 Task: Add prateek.ku2001@gmail.com as Team Member of Scrum Project Project0000000042 in Jira. Assign mailaustralia7@gmail.com as Project Lead of Scrum Project Project0000000041 in Jira. Assign vinnyoffice2@gmail.com as Project Lead of Scrum Project Project0000000042 in Jira. Create Issue Issue0000000201 in Backlog  in Scrum Project Project0000000041 in Jira. Create Issue Issue0000000202 in Backlog  in Scrum Project Project0000000041 in Jira
Action: Mouse moved to (242, 101)
Screenshot: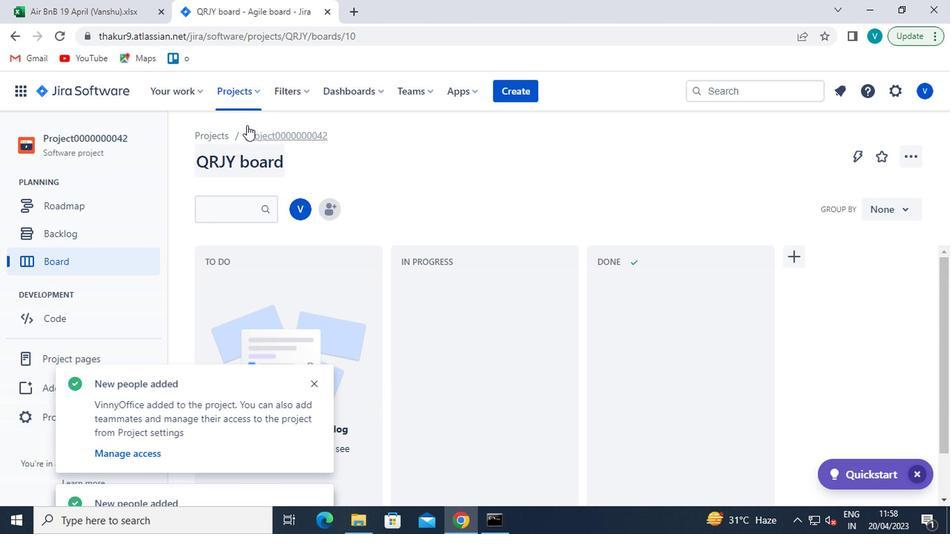 
Action: Mouse pressed left at (242, 101)
Screenshot: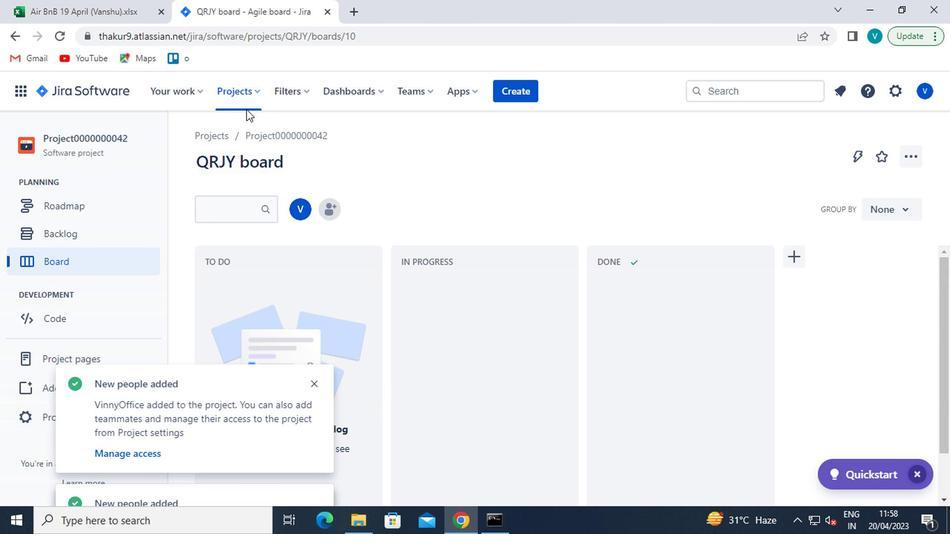 
Action: Mouse moved to (296, 155)
Screenshot: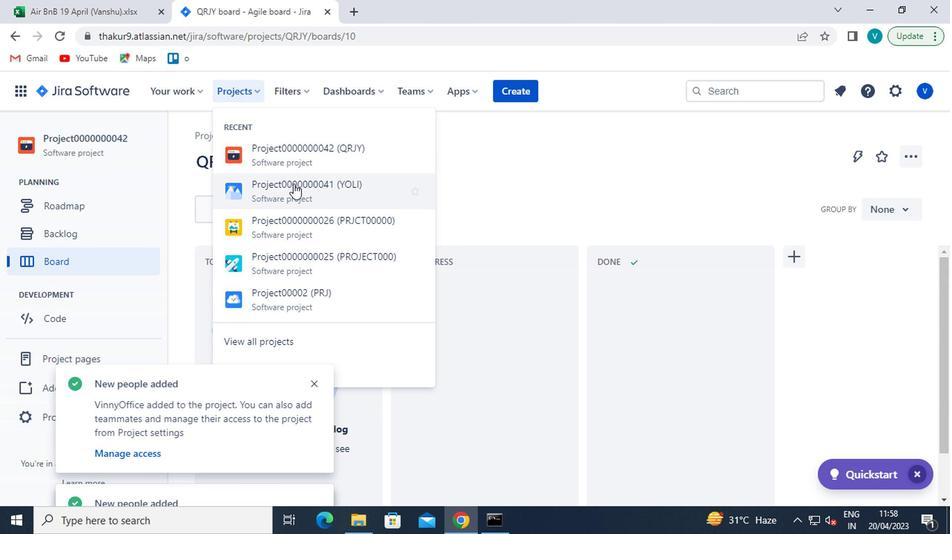 
Action: Mouse pressed left at (296, 155)
Screenshot: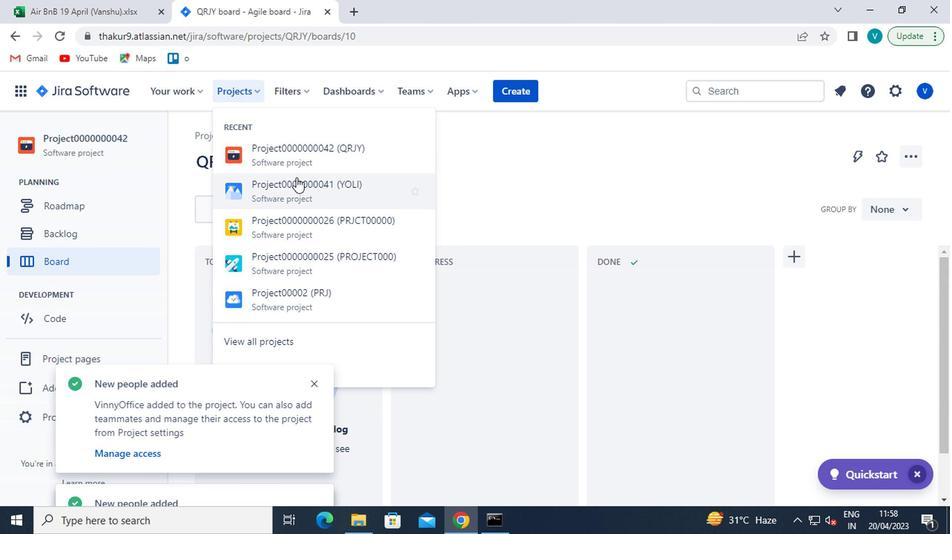 
Action: Mouse moved to (324, 201)
Screenshot: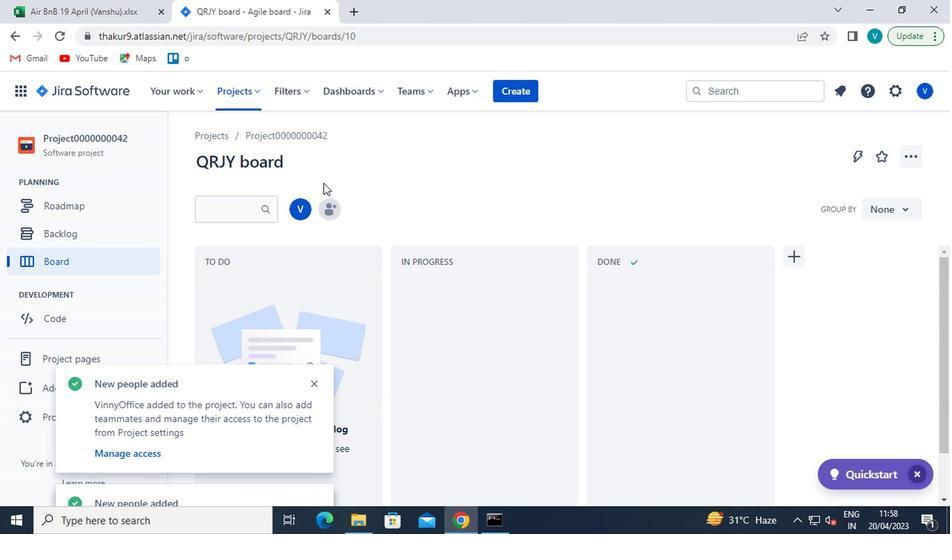 
Action: Mouse pressed left at (324, 201)
Screenshot: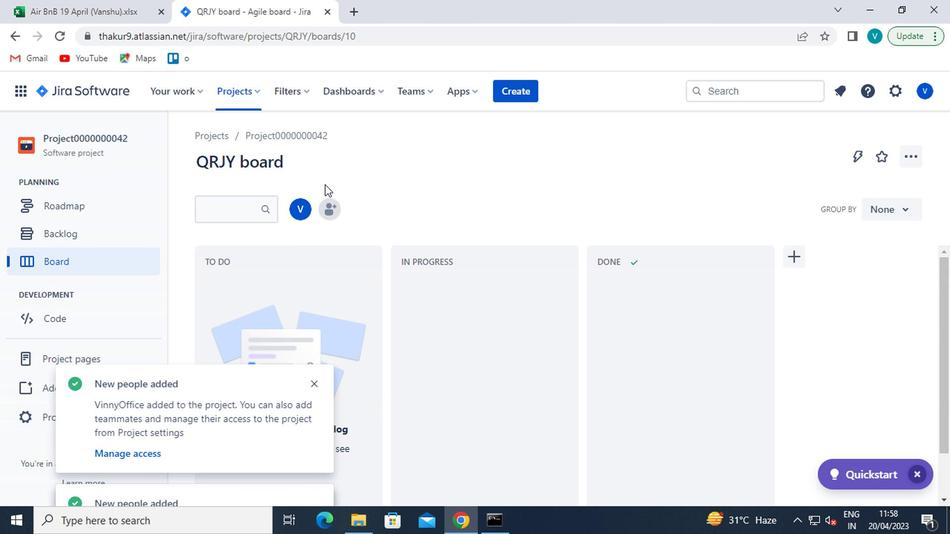 
Action: Mouse moved to (400, 179)
Screenshot: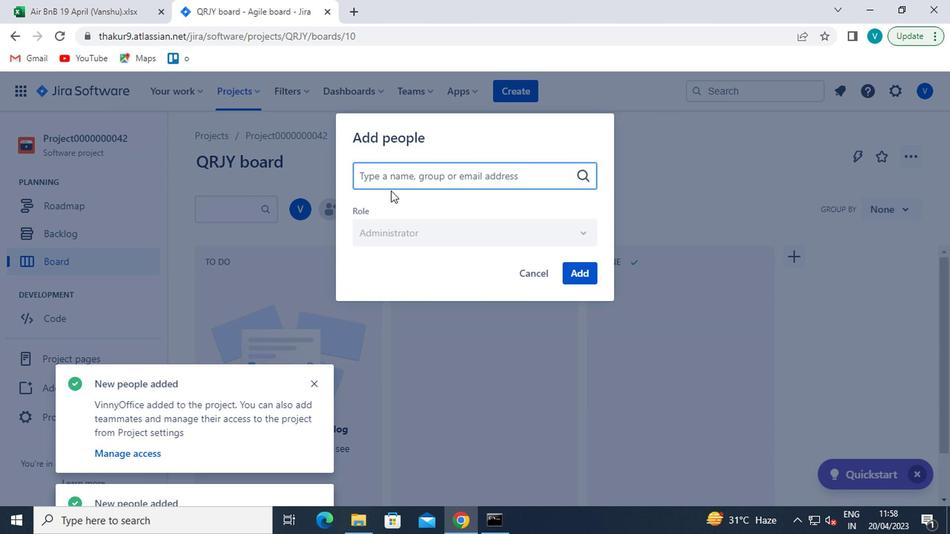 
Action: Mouse pressed left at (400, 179)
Screenshot: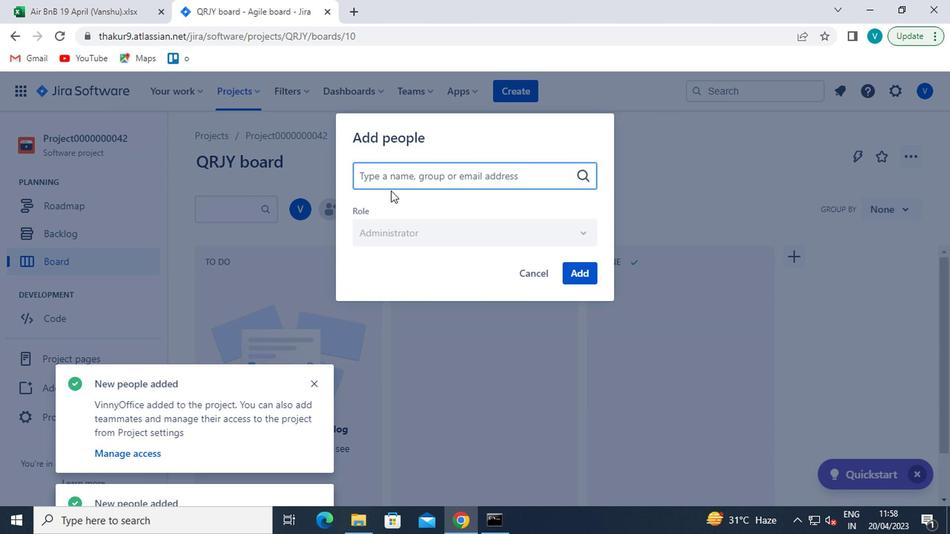 
Action: Mouse moved to (394, 181)
Screenshot: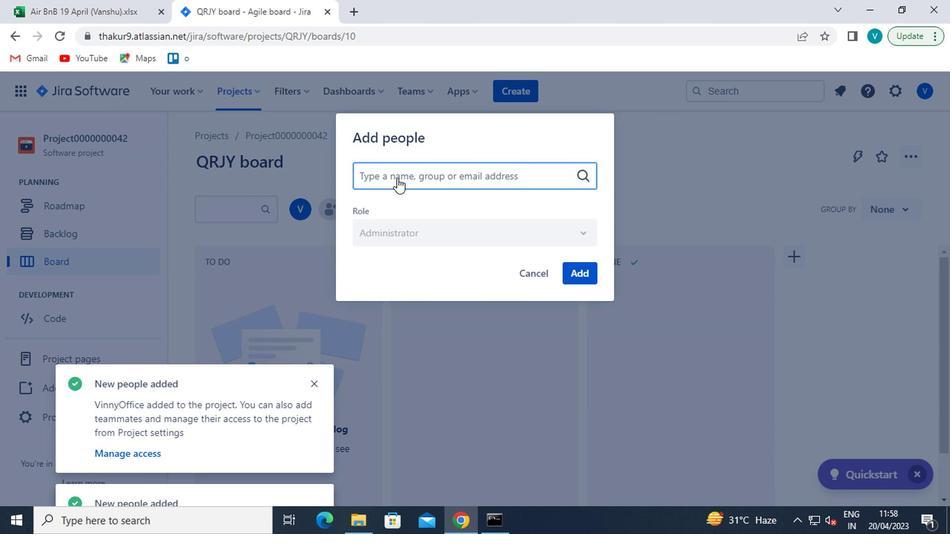 
Action: Key pressed parteek.ku2<Key.backspace>
Screenshot: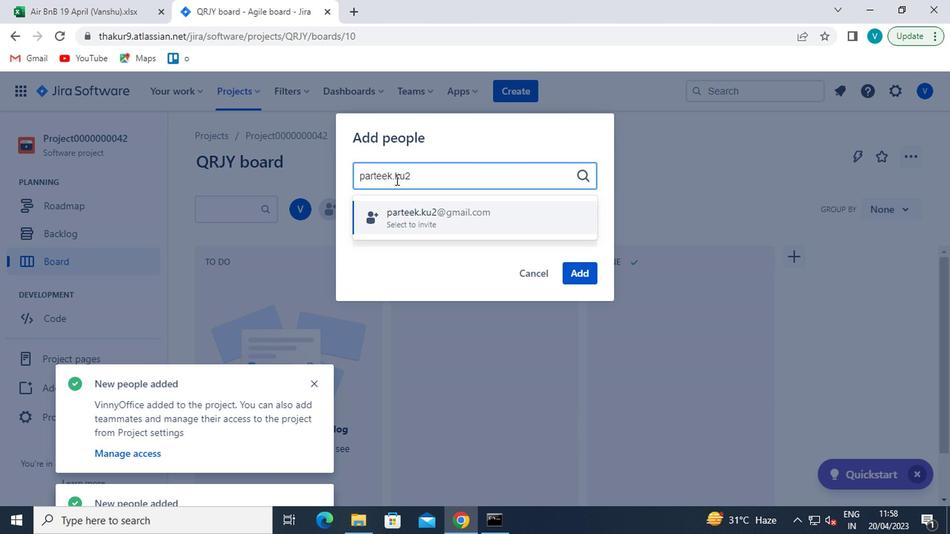 
Action: Mouse moved to (480, 222)
Screenshot: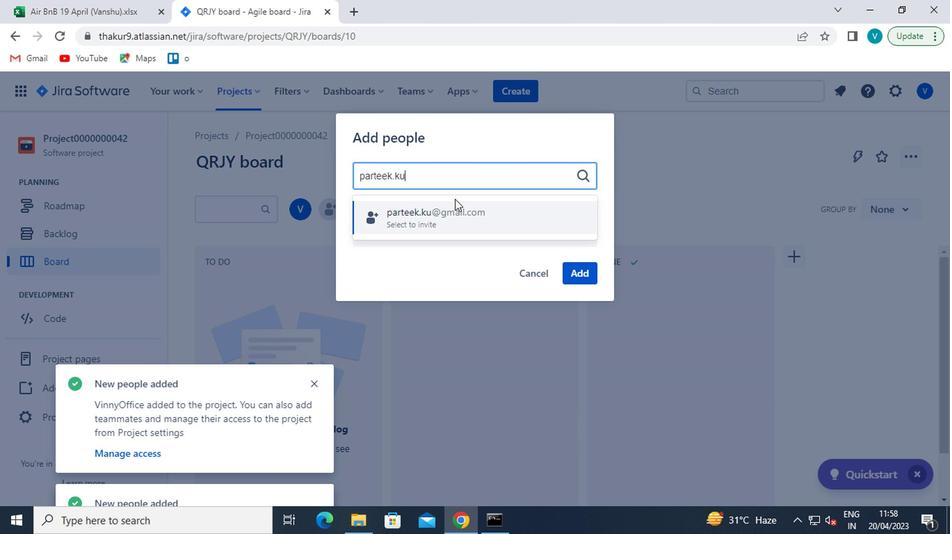
Action: Mouse pressed left at (480, 222)
Screenshot: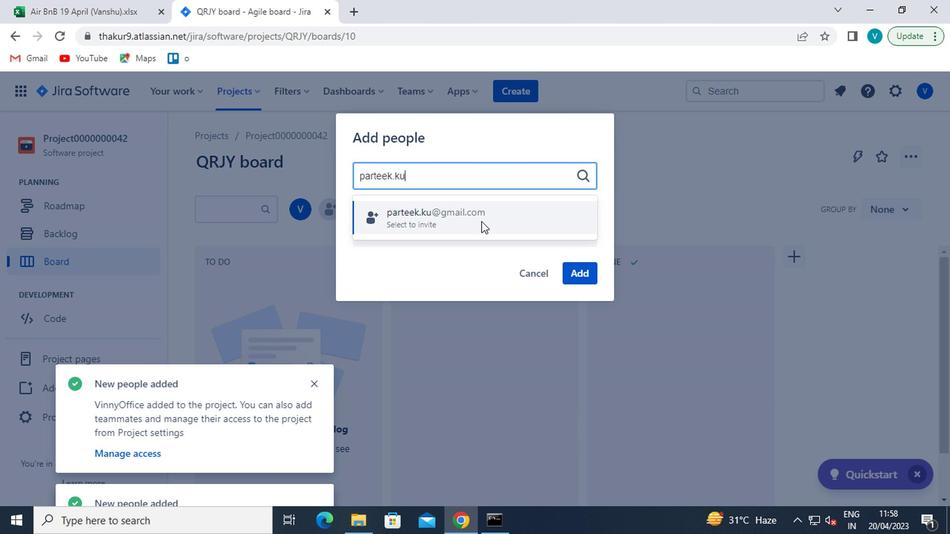 
Action: Mouse moved to (578, 274)
Screenshot: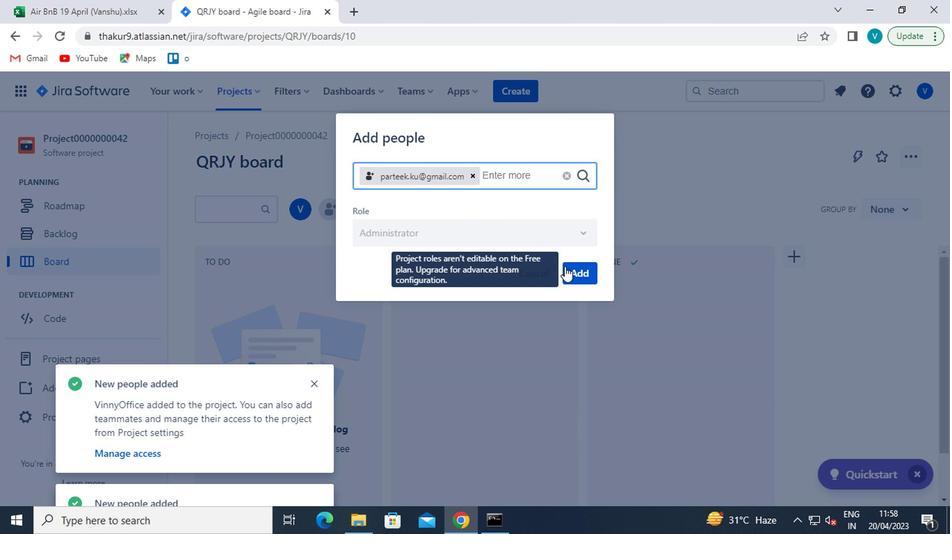 
Action: Mouse pressed left at (578, 274)
Screenshot: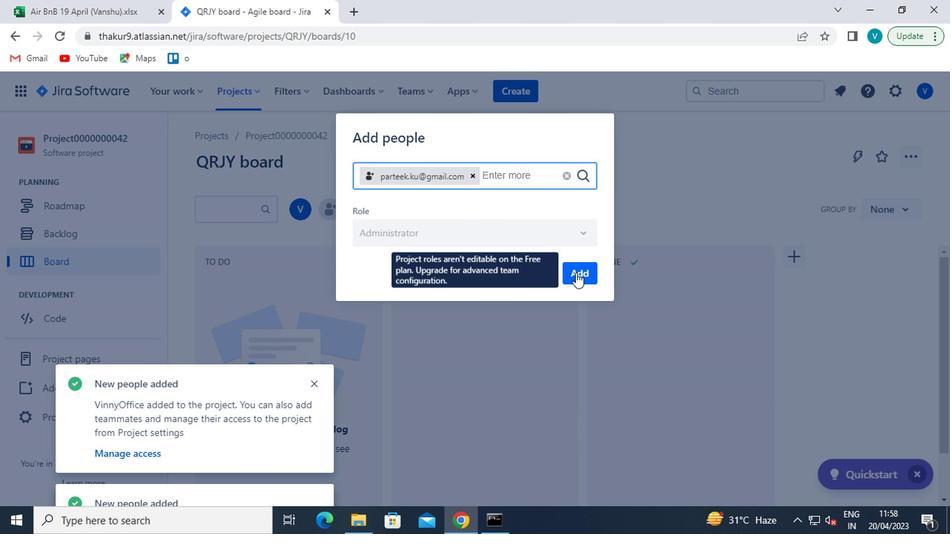 
Action: Mouse moved to (307, 388)
Screenshot: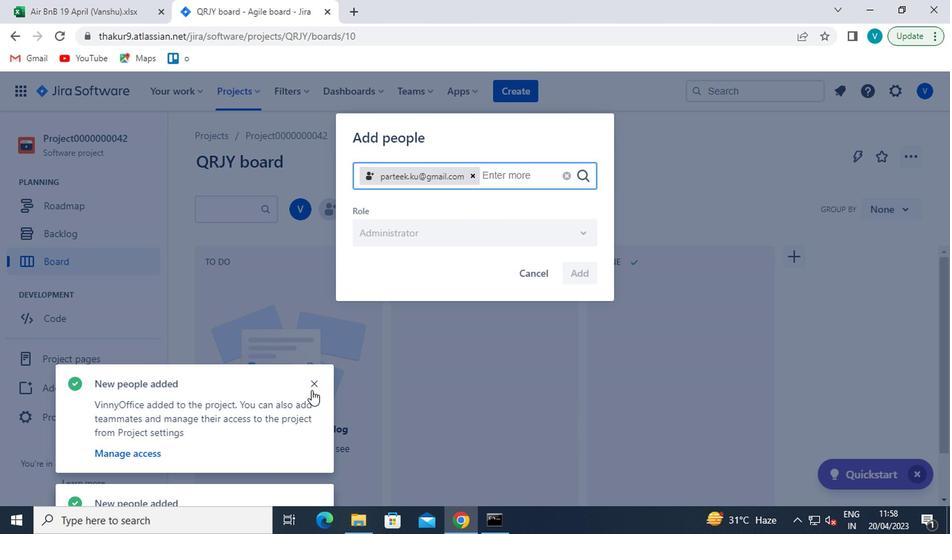 
Action: Mouse pressed left at (307, 388)
Screenshot: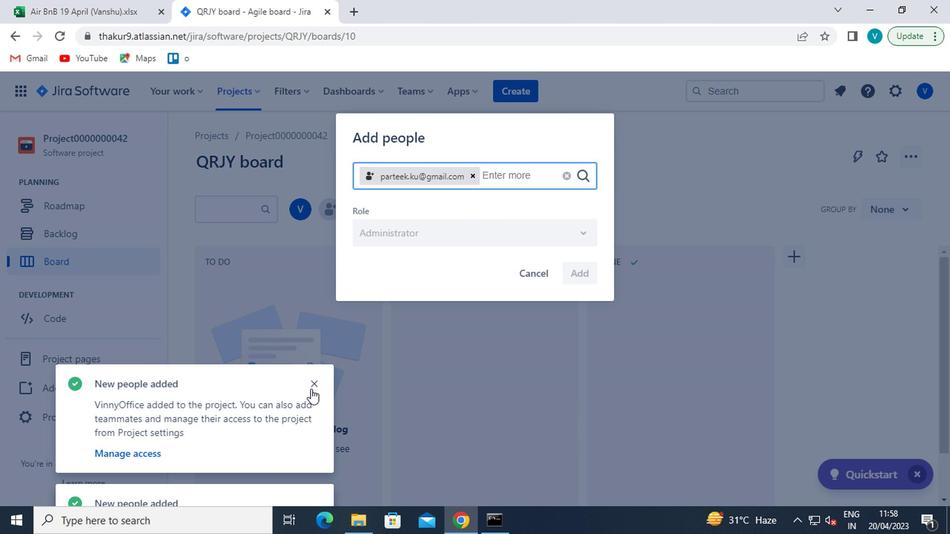 
Action: Mouse moved to (310, 382)
Screenshot: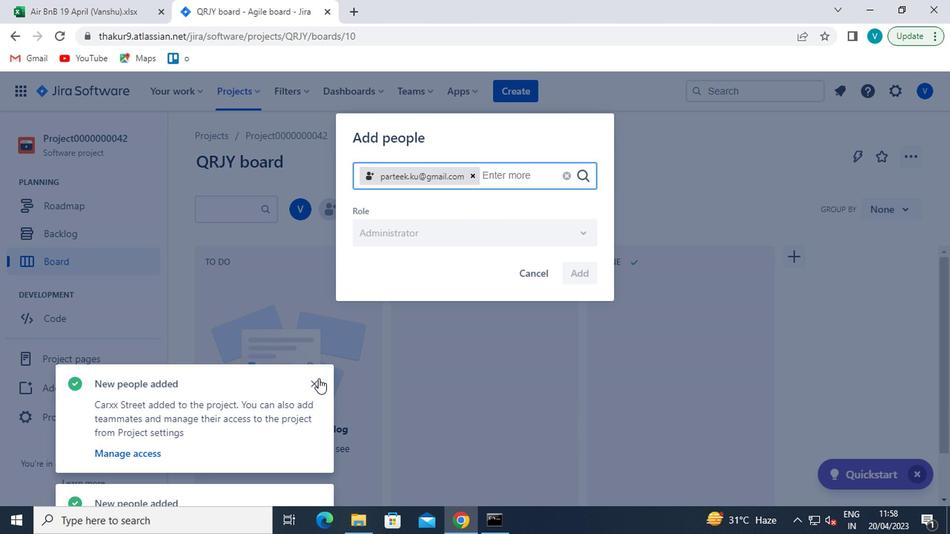 
Action: Mouse pressed left at (310, 382)
Screenshot: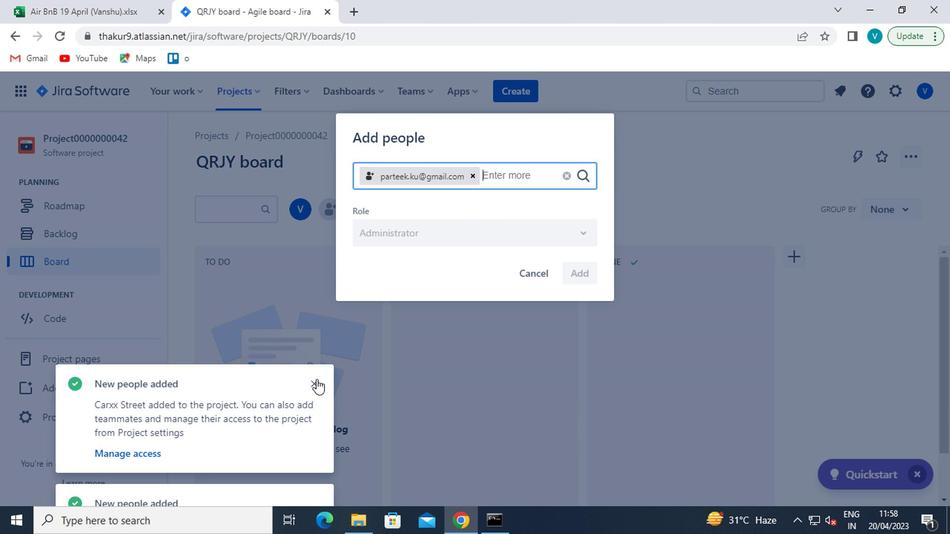 
Action: Mouse moved to (311, 382)
Screenshot: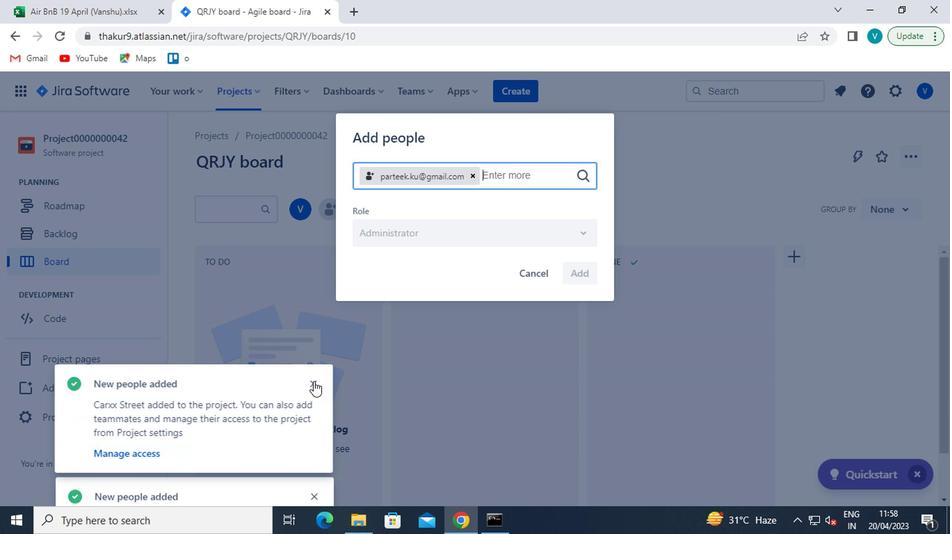 
Action: Mouse pressed left at (311, 382)
Screenshot: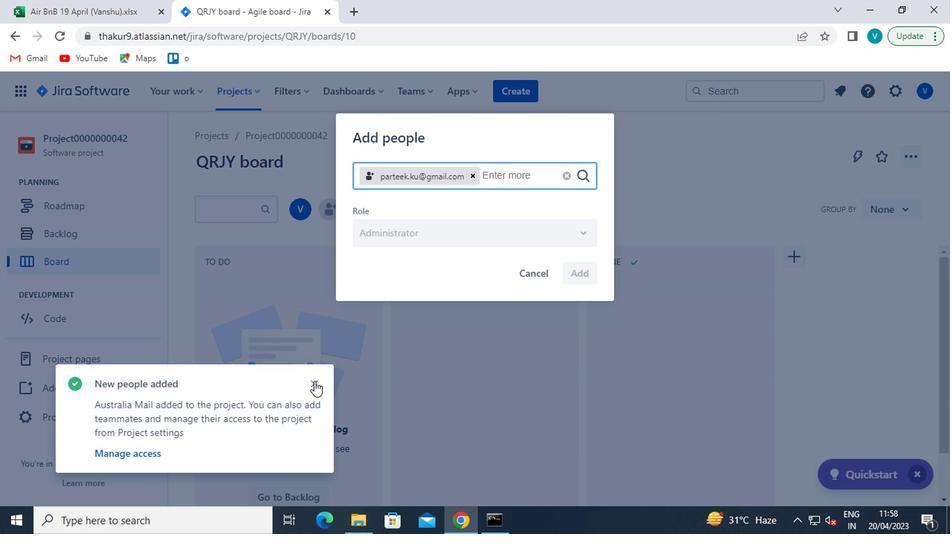 
Action: Mouse moved to (523, 277)
Screenshot: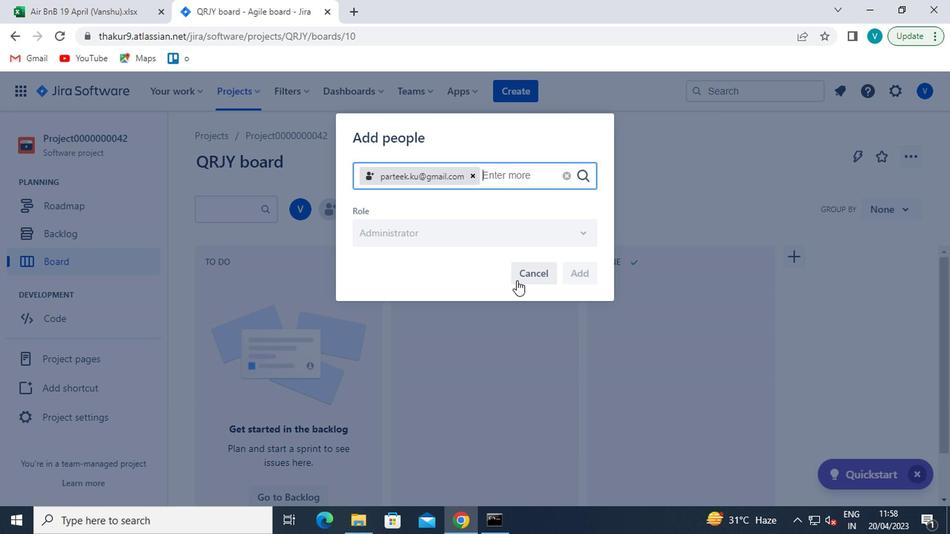 
Action: Mouse pressed left at (523, 277)
Screenshot: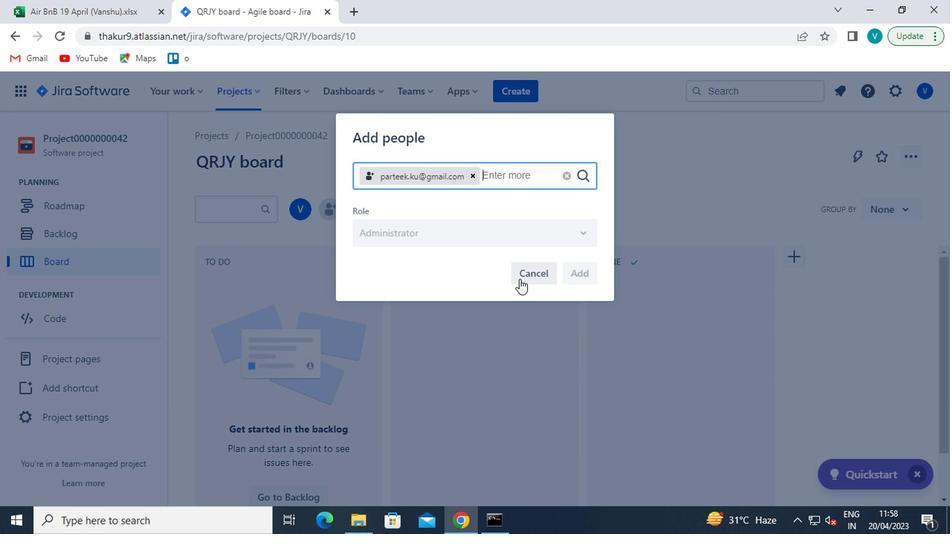
Action: Mouse moved to (330, 211)
Screenshot: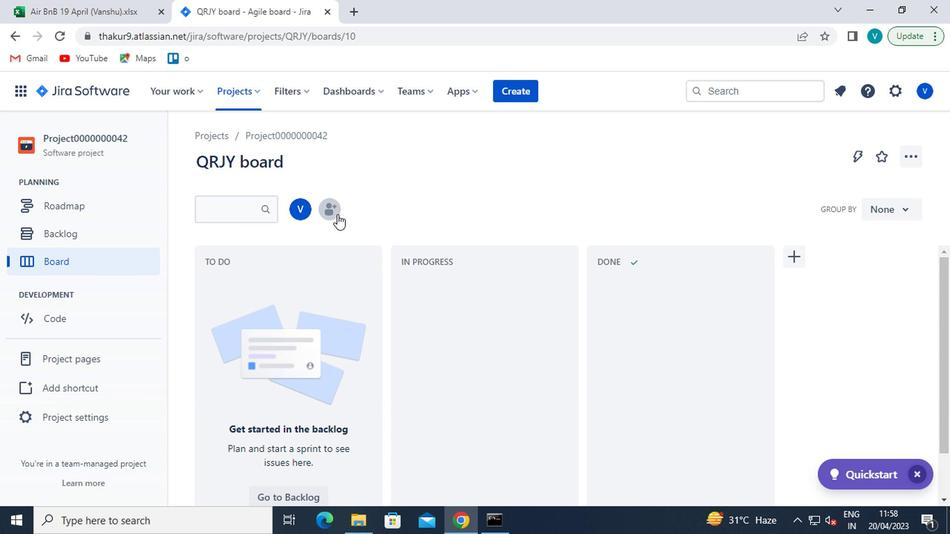 
Action: Mouse pressed left at (330, 211)
Screenshot: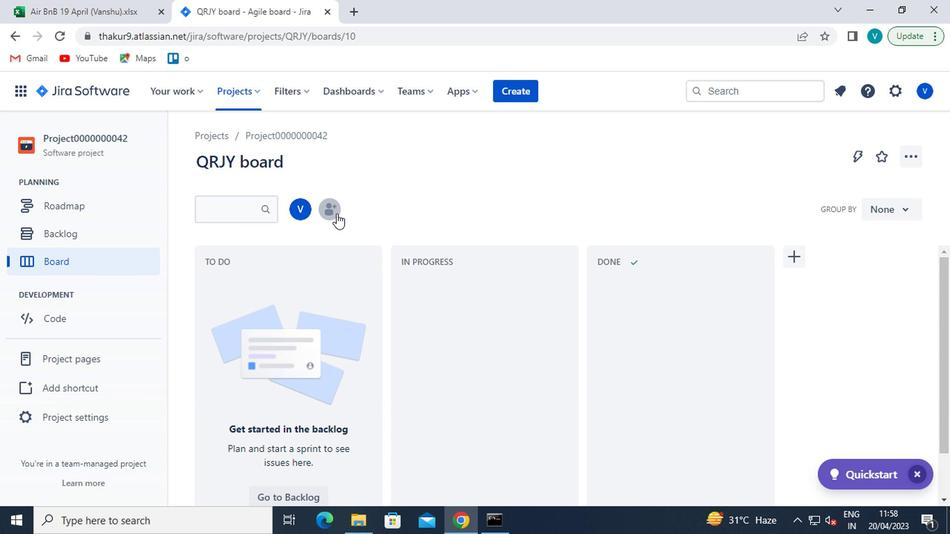 
Action: Mouse moved to (535, 275)
Screenshot: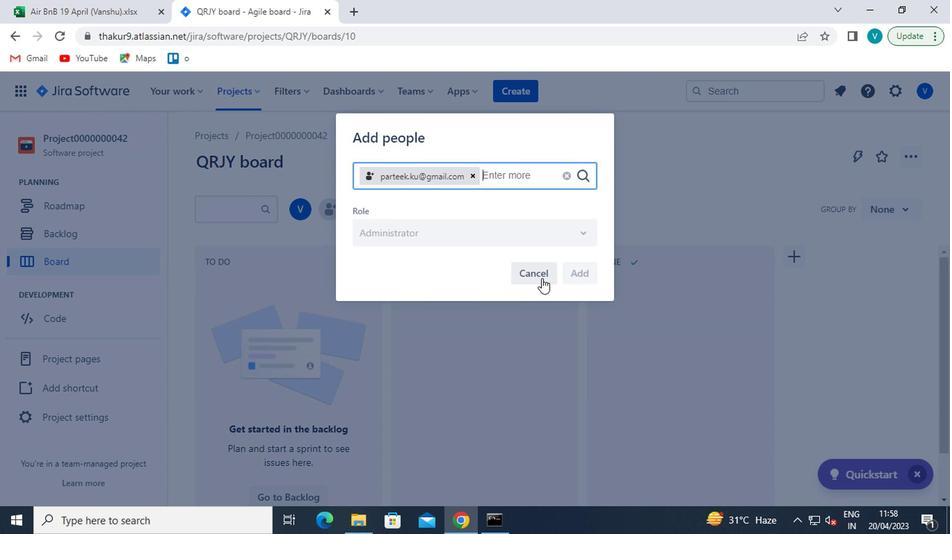 
Action: Mouse pressed left at (535, 275)
Screenshot: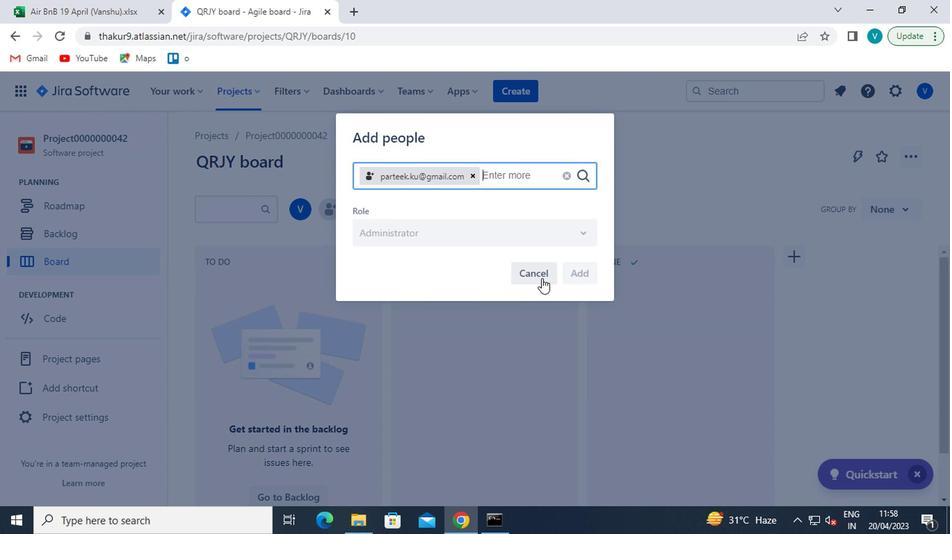 
Action: Mouse moved to (250, 96)
Screenshot: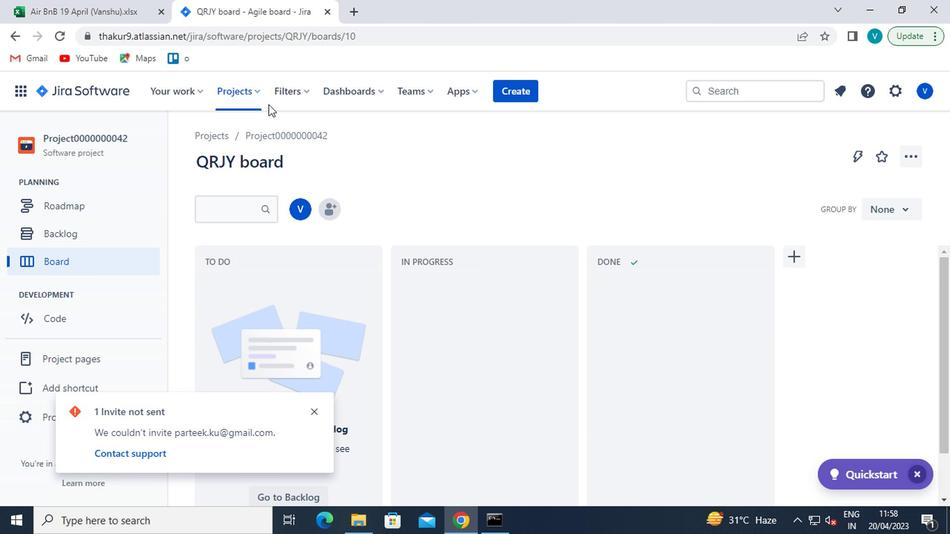 
Action: Mouse pressed left at (250, 96)
Screenshot: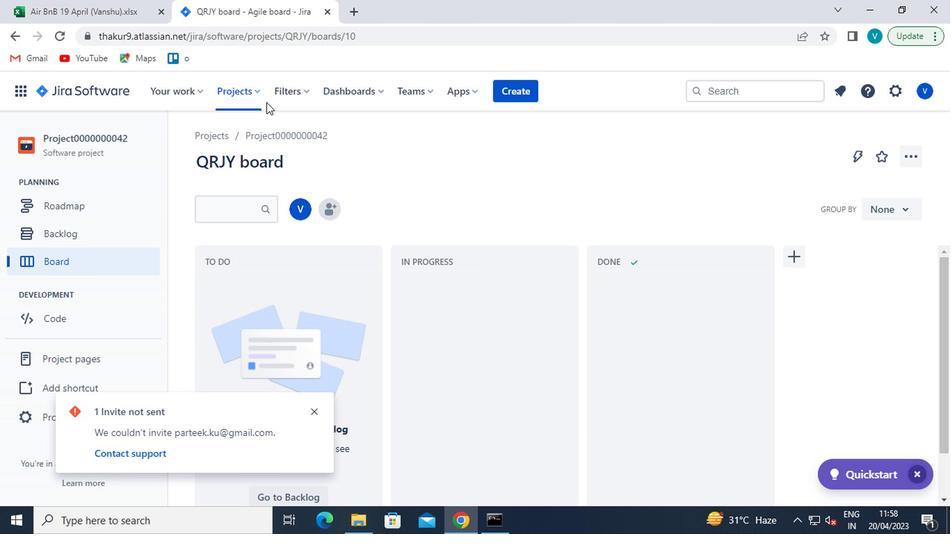
Action: Mouse moved to (317, 183)
Screenshot: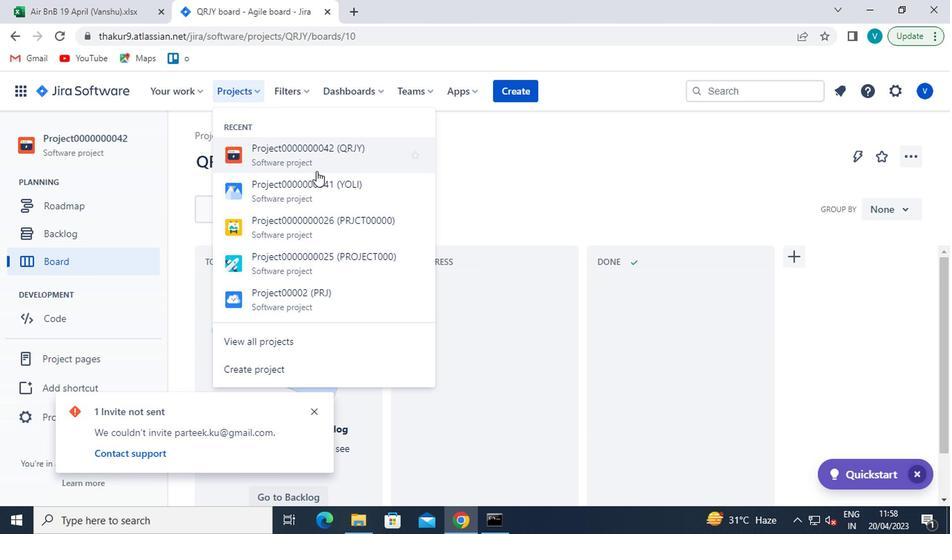 
Action: Mouse pressed left at (317, 183)
Screenshot: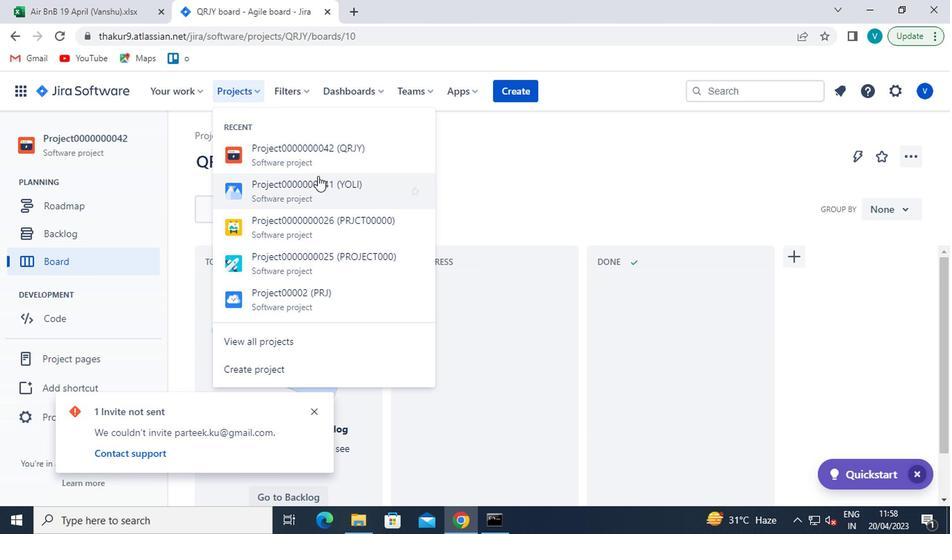 
Action: Mouse moved to (311, 415)
Screenshot: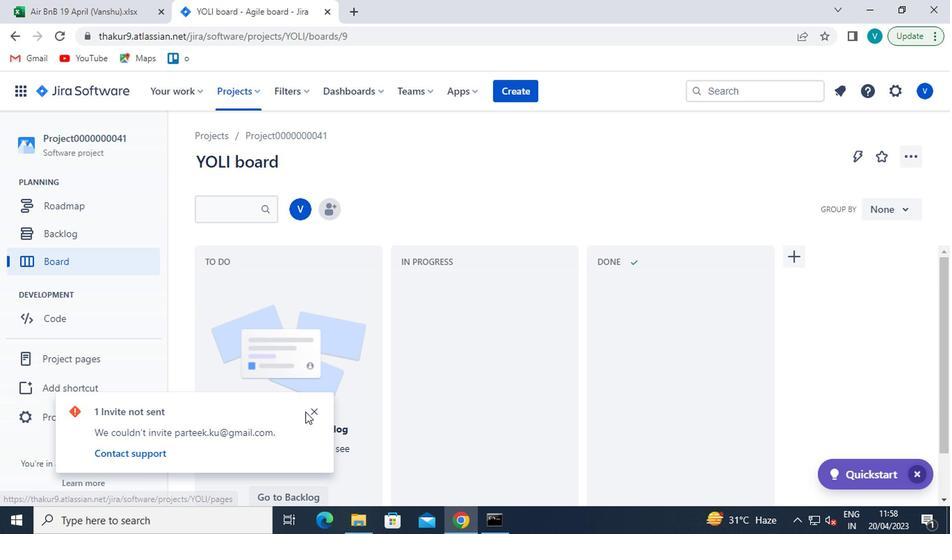 
Action: Mouse pressed left at (311, 415)
Screenshot: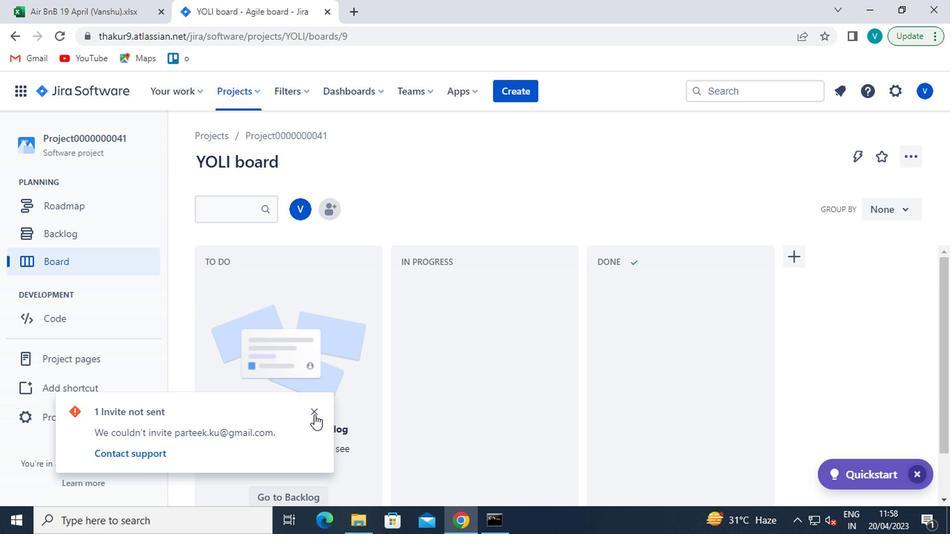 
Action: Mouse moved to (69, 412)
Screenshot: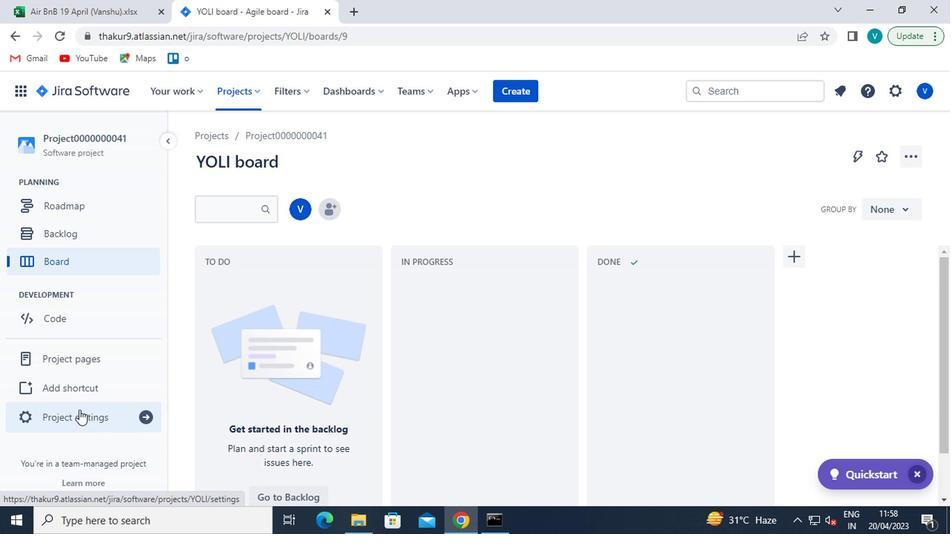 
Action: Mouse pressed left at (69, 412)
Screenshot: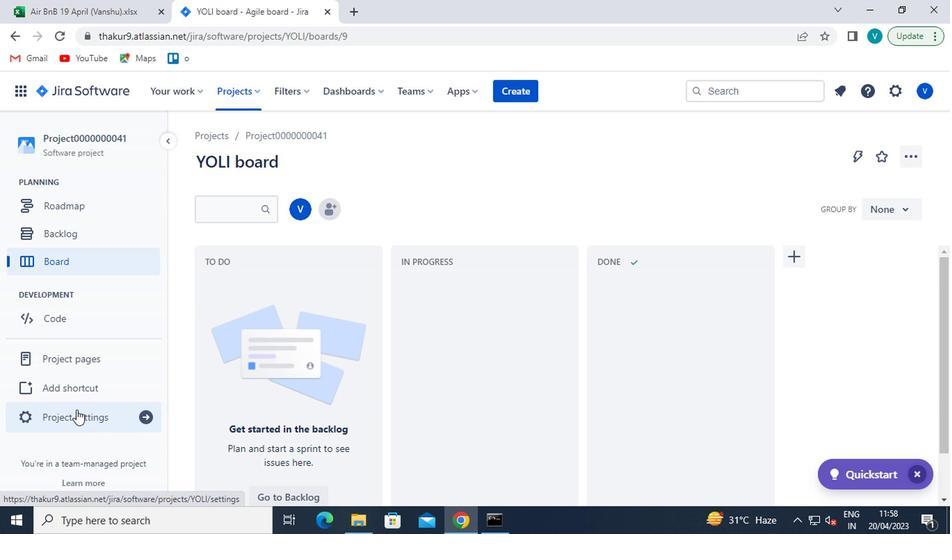 
Action: Mouse moved to (382, 370)
Screenshot: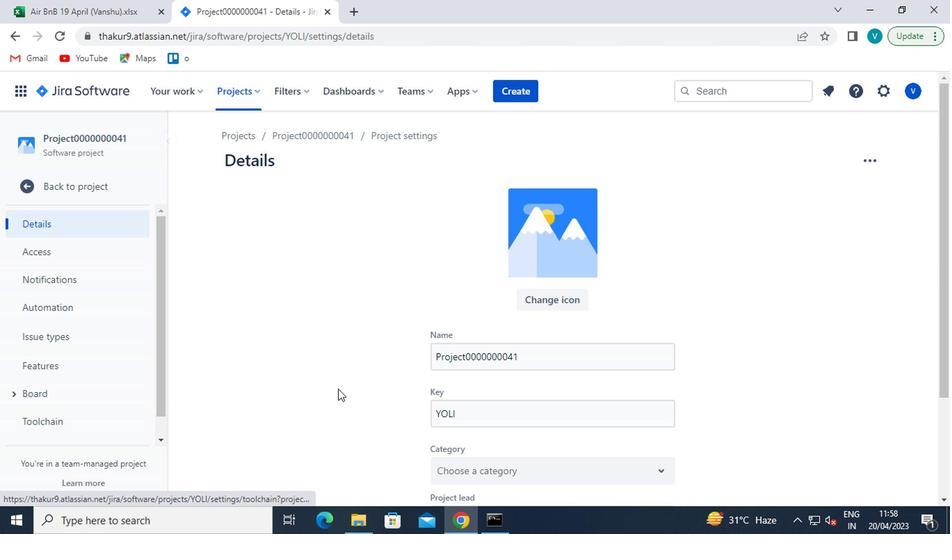
Action: Mouse scrolled (382, 370) with delta (0, 0)
Screenshot: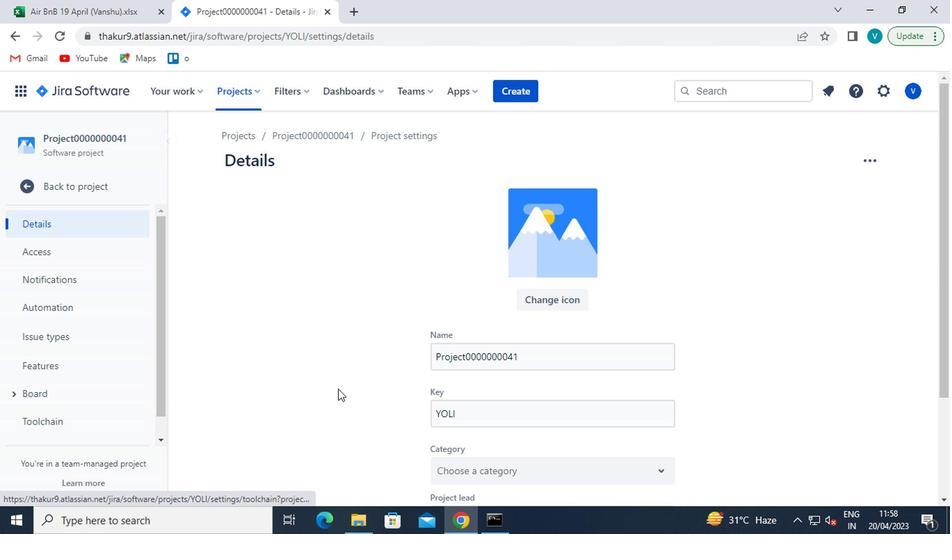 
Action: Mouse moved to (386, 370)
Screenshot: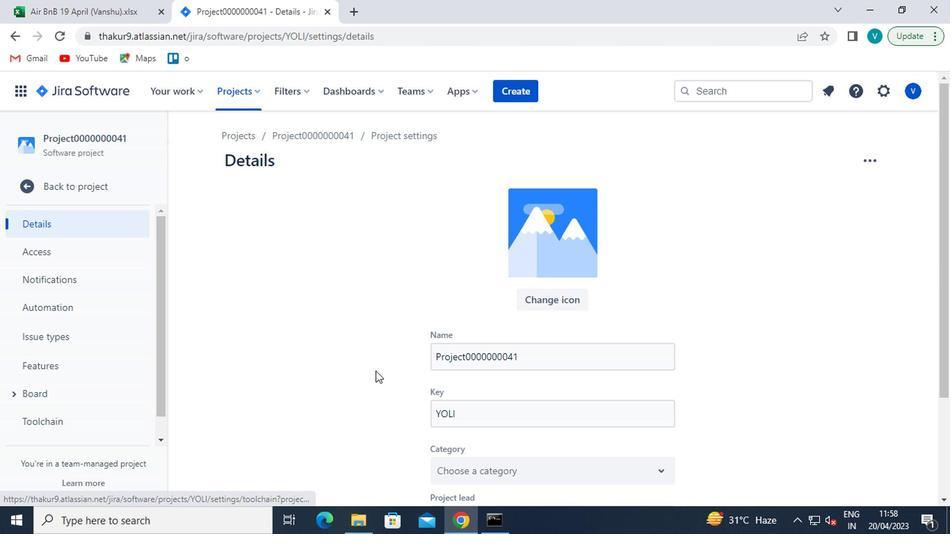 
Action: Mouse scrolled (386, 370) with delta (0, 0)
Screenshot: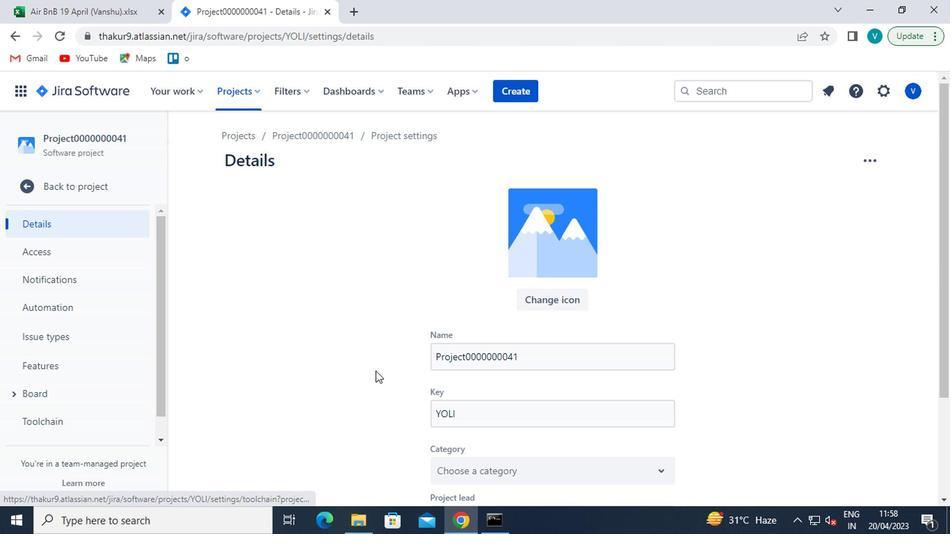 
Action: Mouse moved to (485, 391)
Screenshot: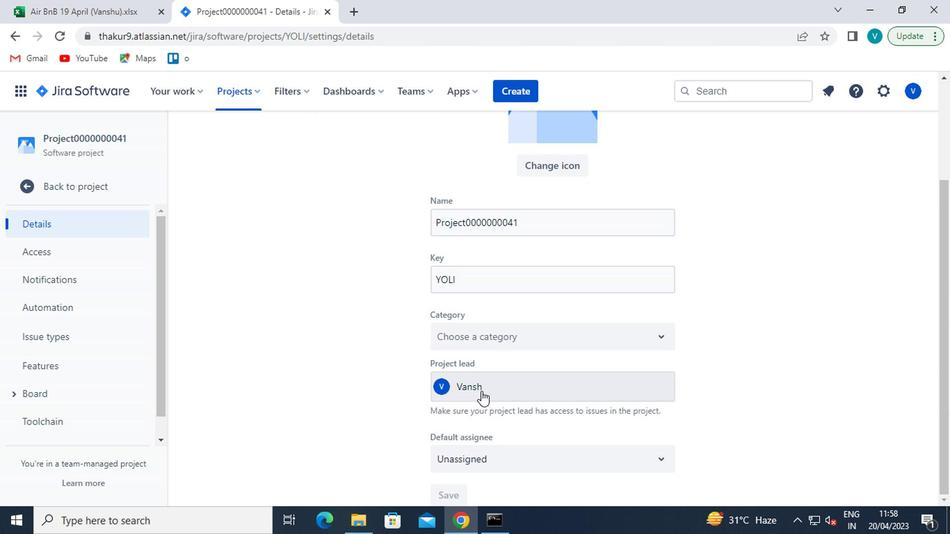 
Action: Mouse pressed left at (485, 391)
Screenshot: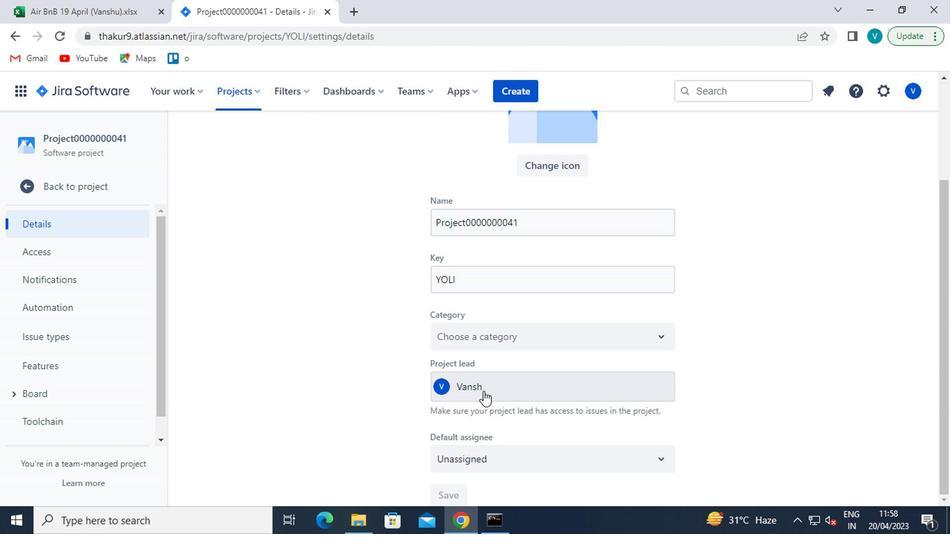 
Action: Mouse moved to (509, 216)
Screenshot: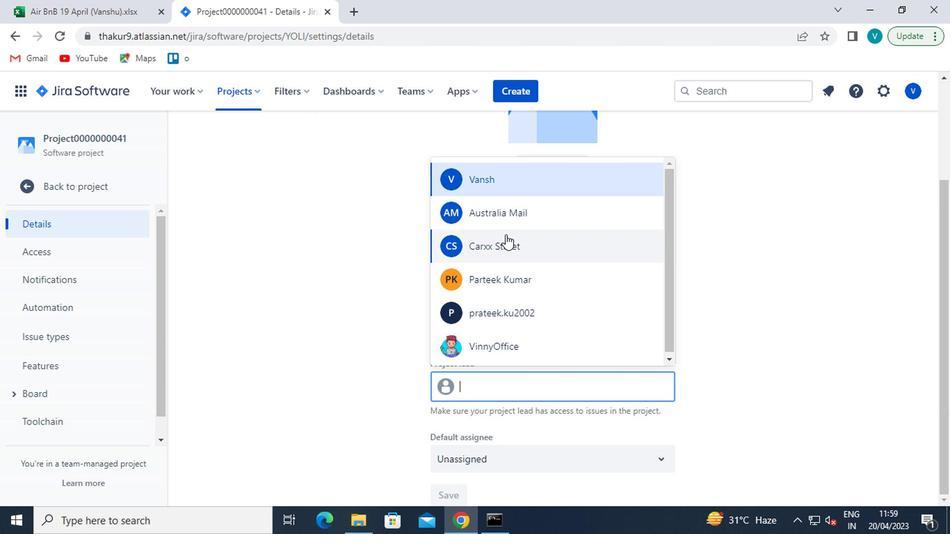 
Action: Mouse pressed left at (509, 216)
Screenshot: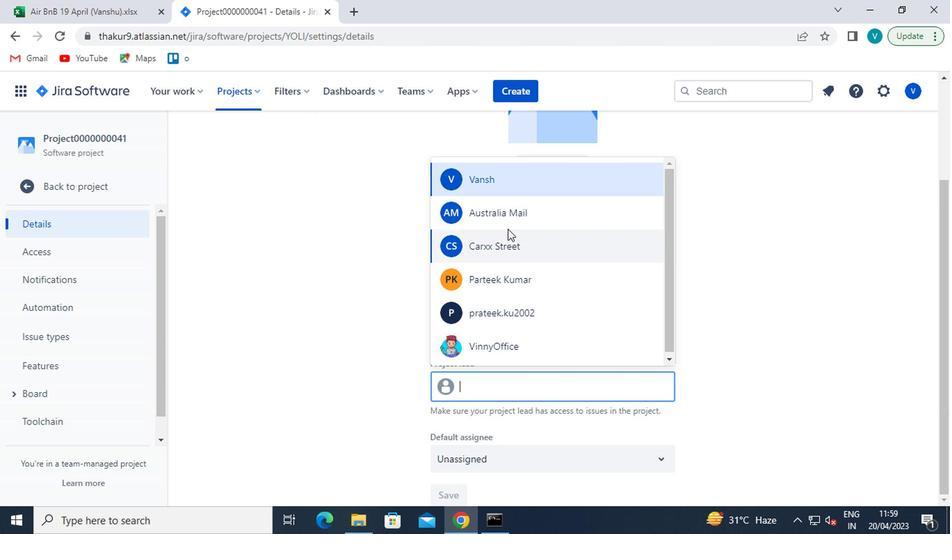 
Action: Mouse moved to (450, 493)
Screenshot: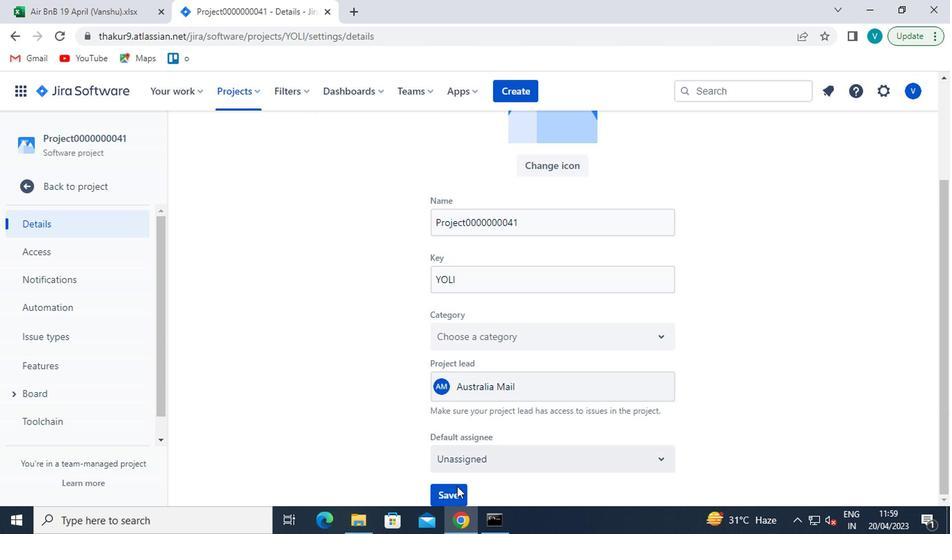 
Action: Mouse pressed left at (450, 493)
Screenshot: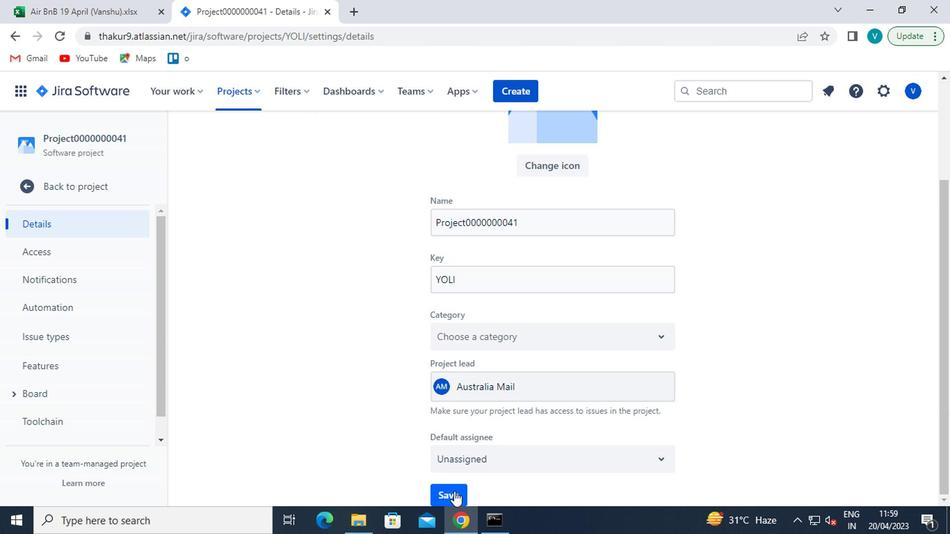 
Action: Mouse moved to (225, 89)
Screenshot: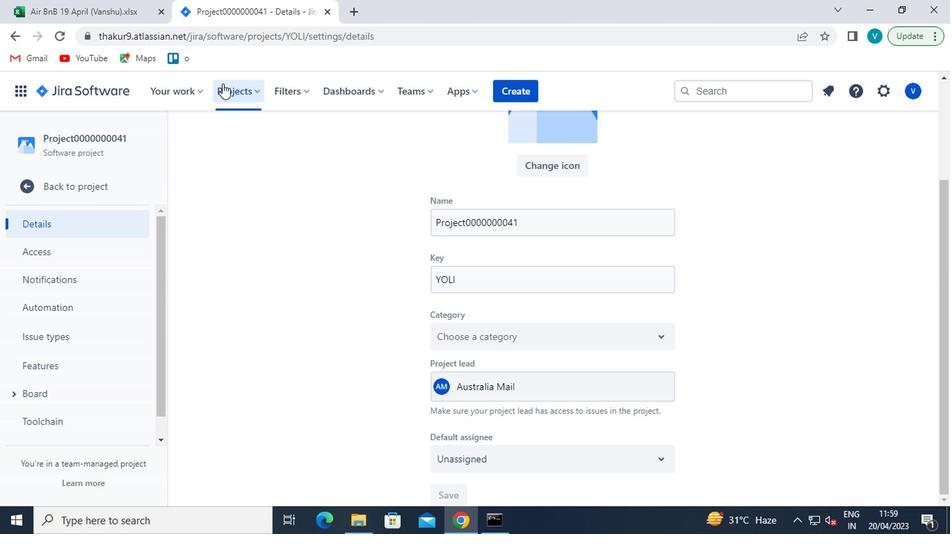
Action: Mouse pressed left at (225, 89)
Screenshot: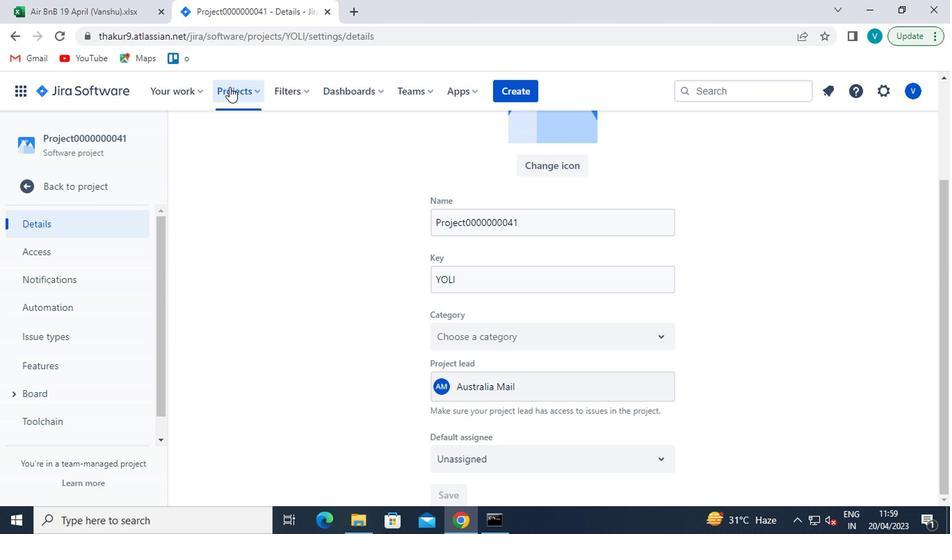 
Action: Mouse moved to (269, 180)
Screenshot: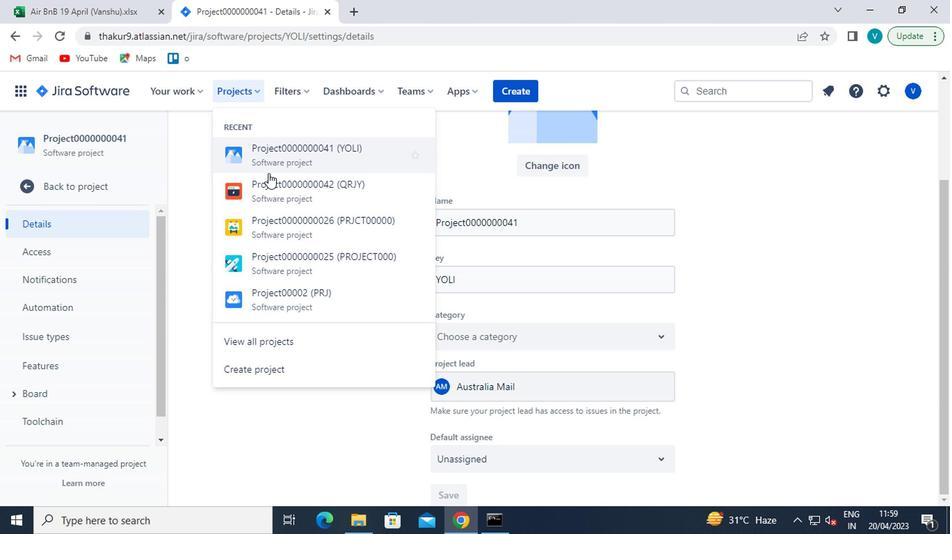 
Action: Mouse pressed left at (269, 180)
Screenshot: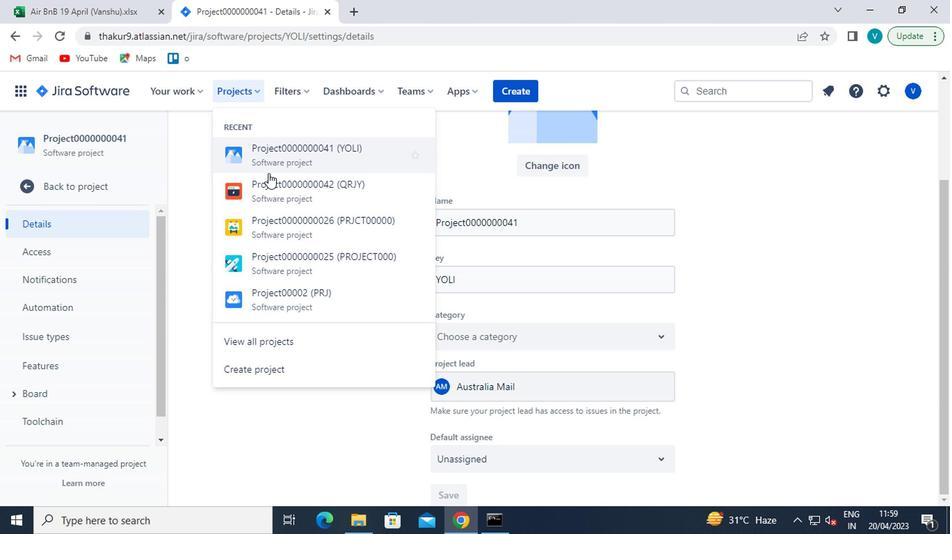 
Action: Mouse moved to (95, 420)
Screenshot: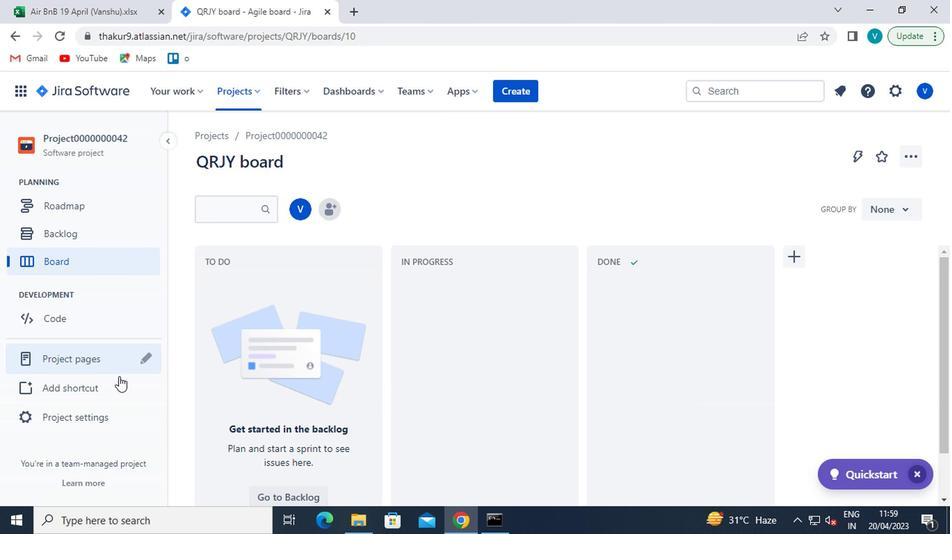 
Action: Mouse pressed left at (95, 420)
Screenshot: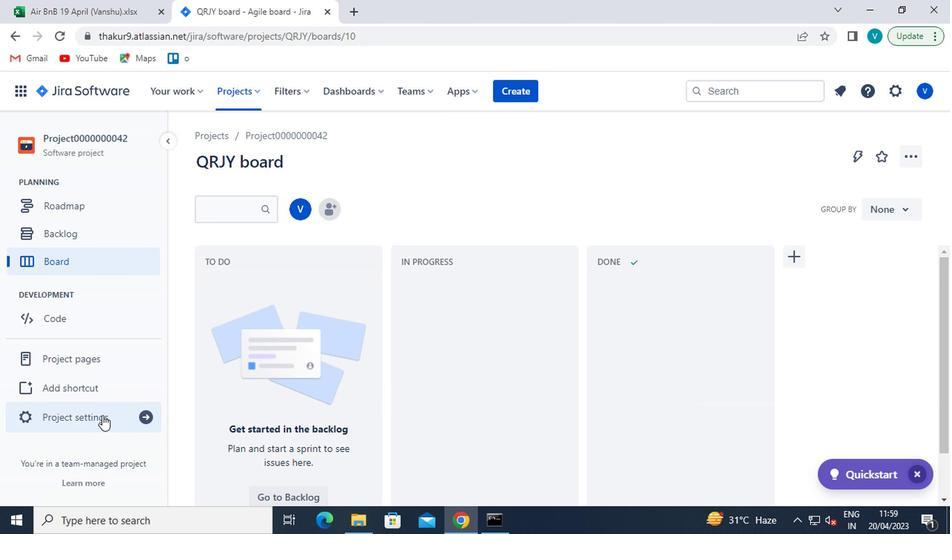 
Action: Mouse moved to (407, 402)
Screenshot: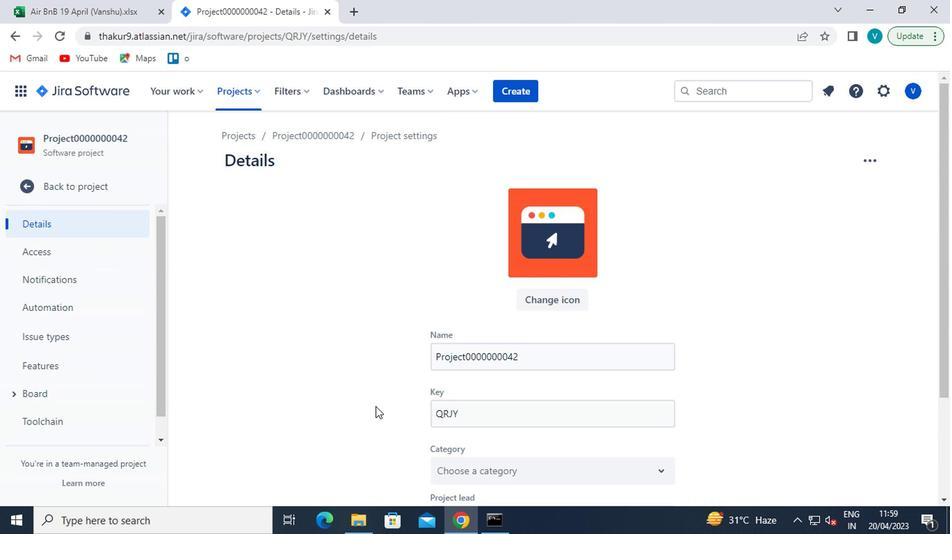 
Action: Mouse scrolled (407, 401) with delta (0, 0)
Screenshot: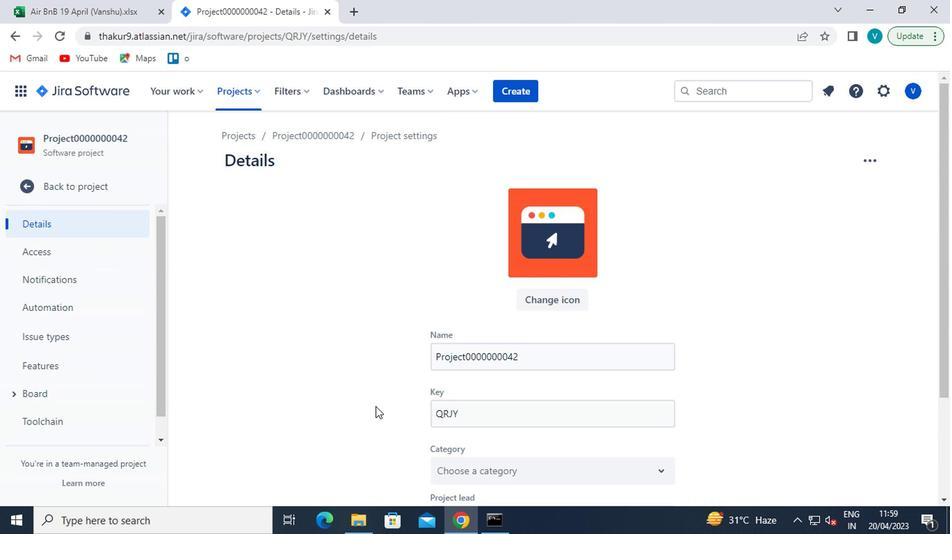 
Action: Mouse moved to (411, 402)
Screenshot: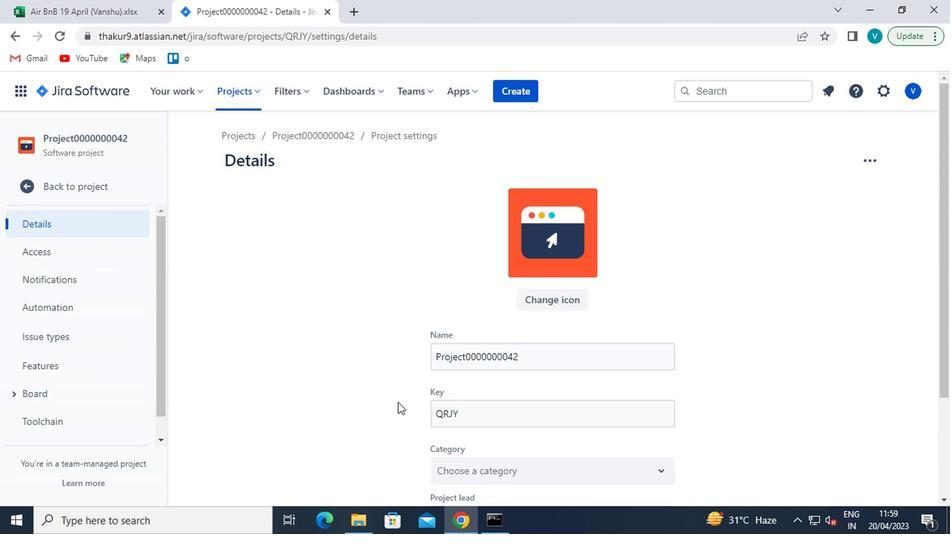 
Action: Mouse scrolled (411, 401) with delta (0, 0)
Screenshot: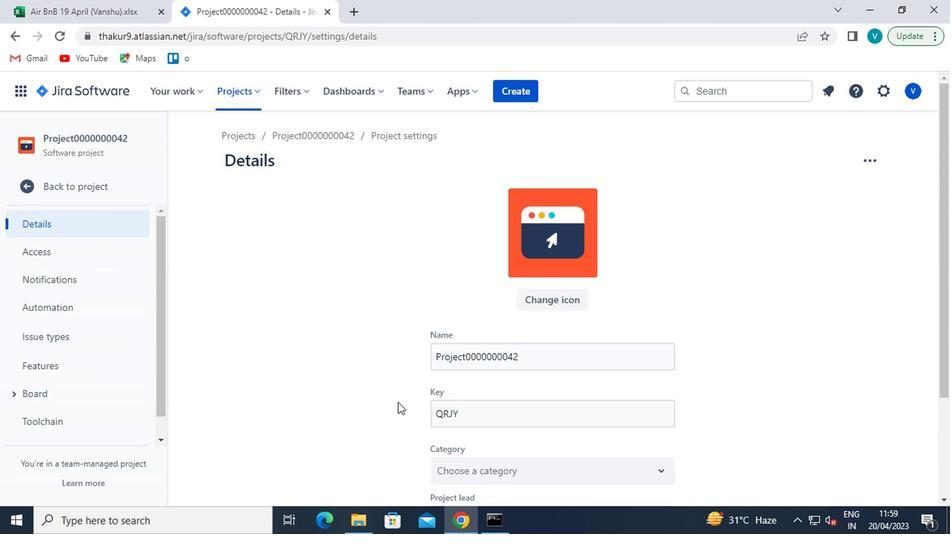 
Action: Mouse moved to (514, 387)
Screenshot: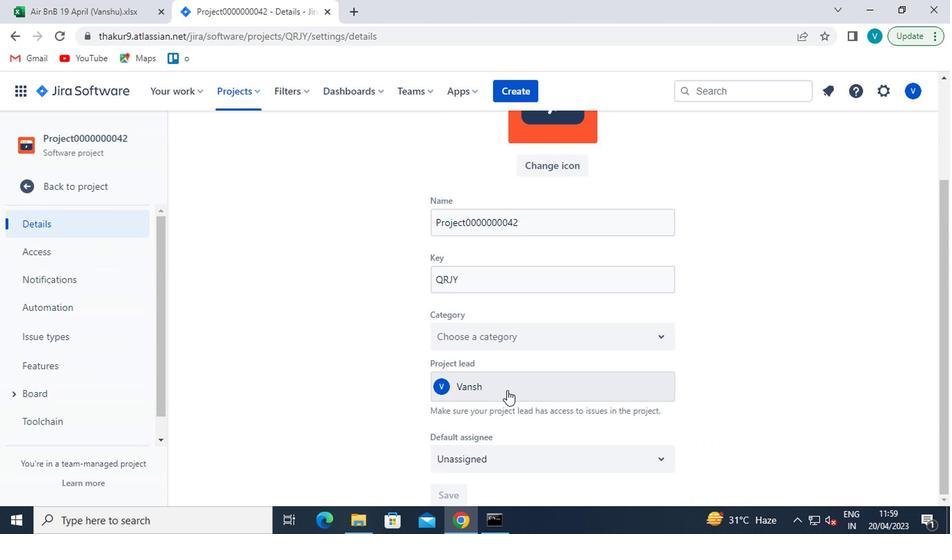 
Action: Mouse pressed left at (514, 387)
Screenshot: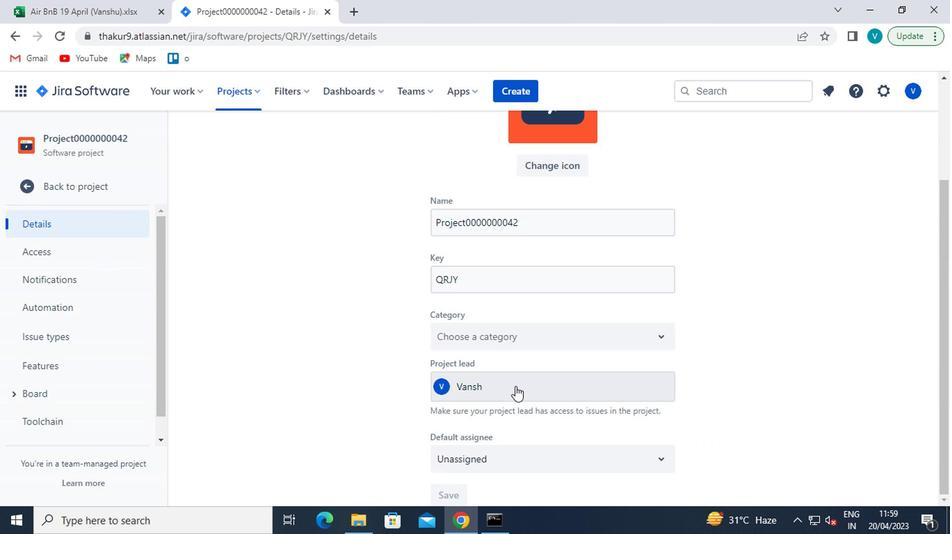 
Action: Mouse moved to (508, 322)
Screenshot: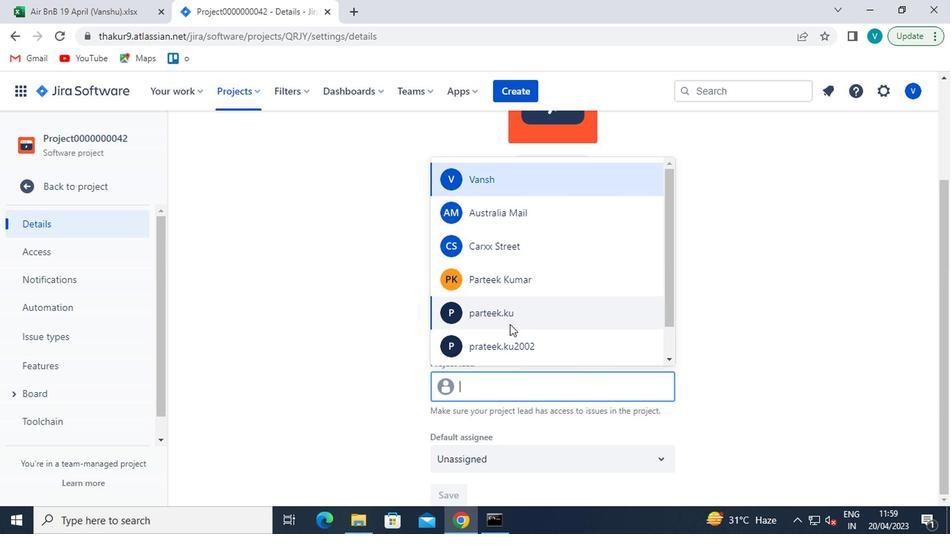 
Action: Mouse scrolled (508, 321) with delta (0, 0)
Screenshot: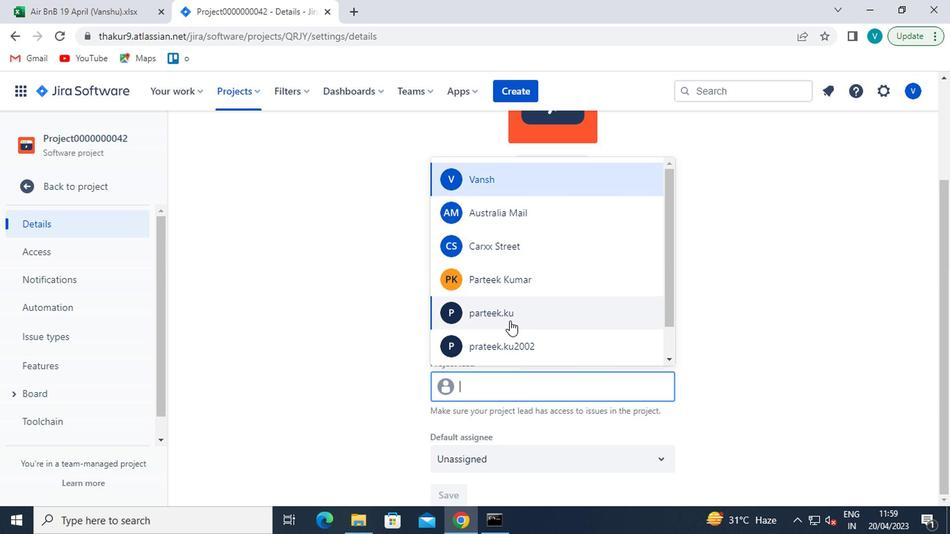 
Action: Mouse moved to (511, 341)
Screenshot: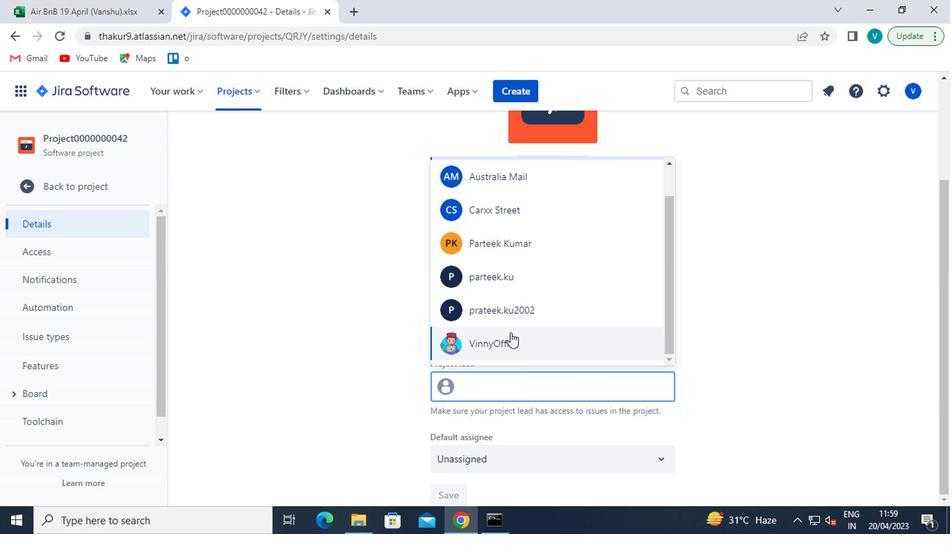 
Action: Mouse pressed left at (511, 341)
Screenshot: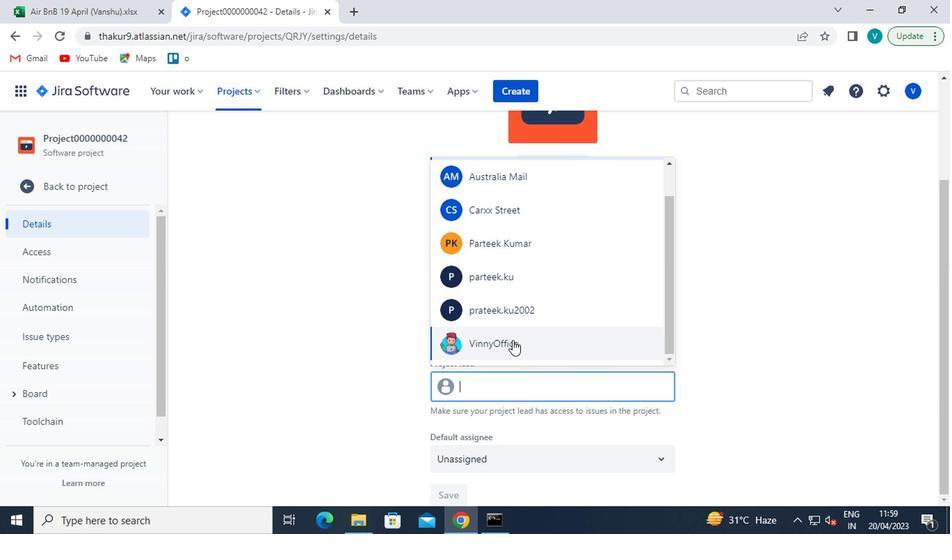 
Action: Mouse moved to (450, 493)
Screenshot: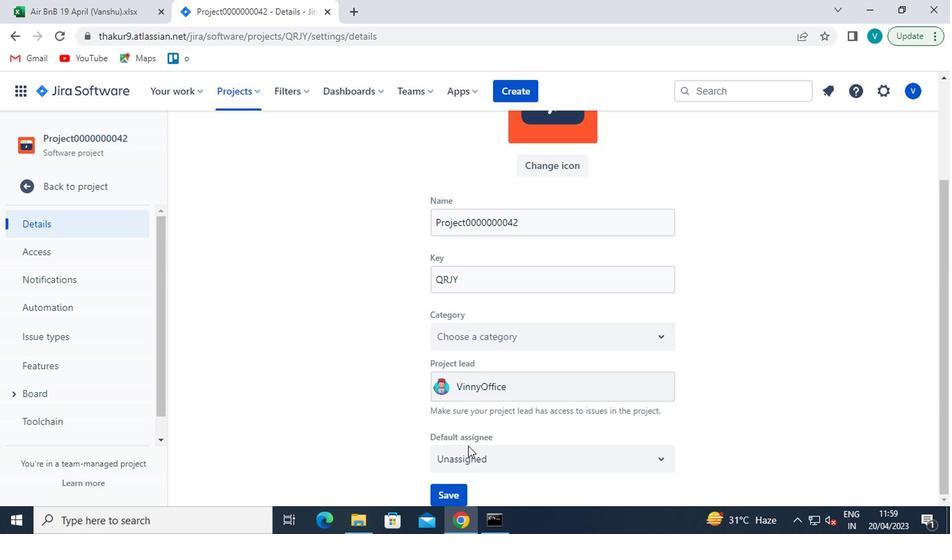 
Action: Mouse pressed left at (450, 493)
Screenshot: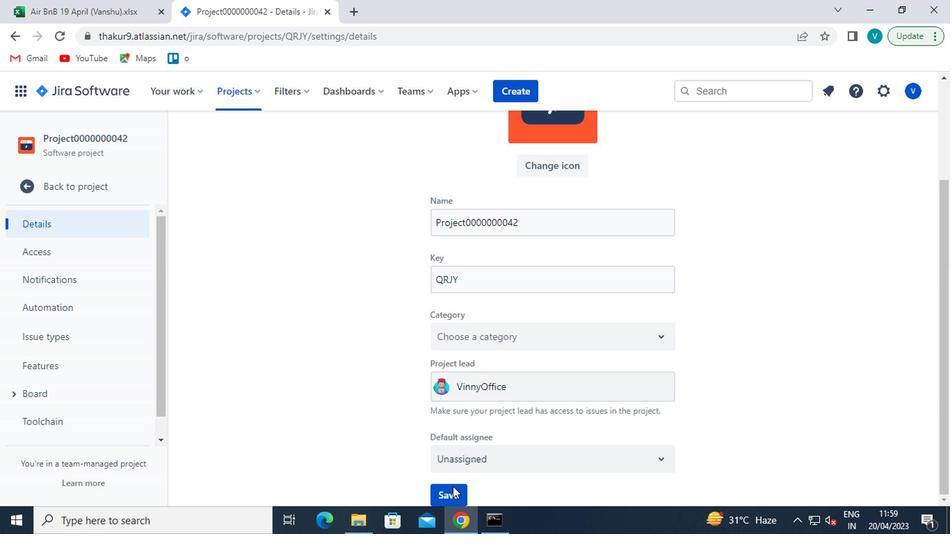 
Action: Mouse moved to (237, 97)
Screenshot: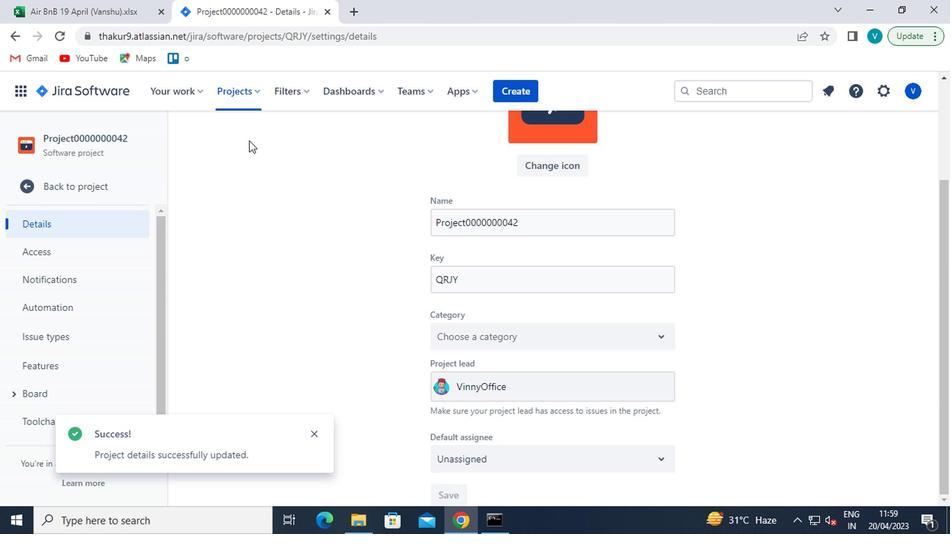 
Action: Mouse pressed left at (237, 97)
Screenshot: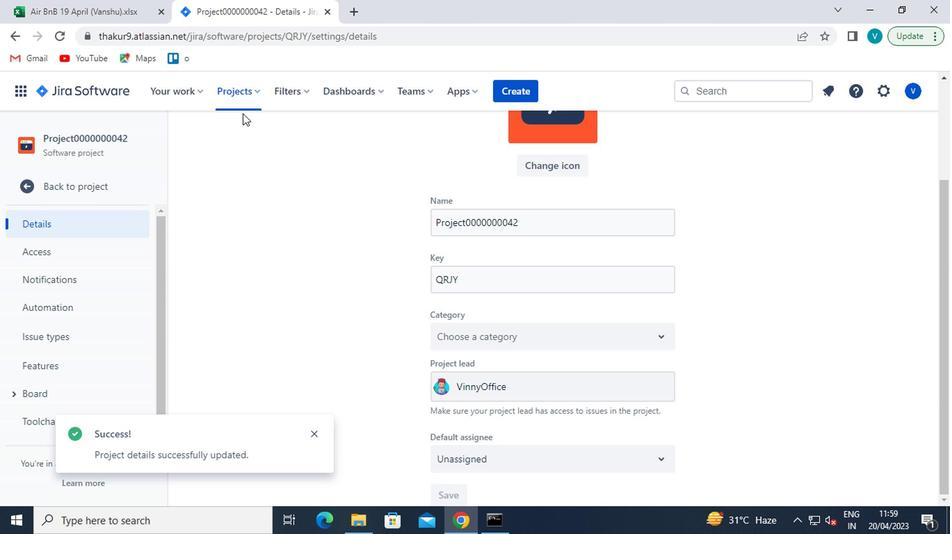 
Action: Mouse moved to (273, 191)
Screenshot: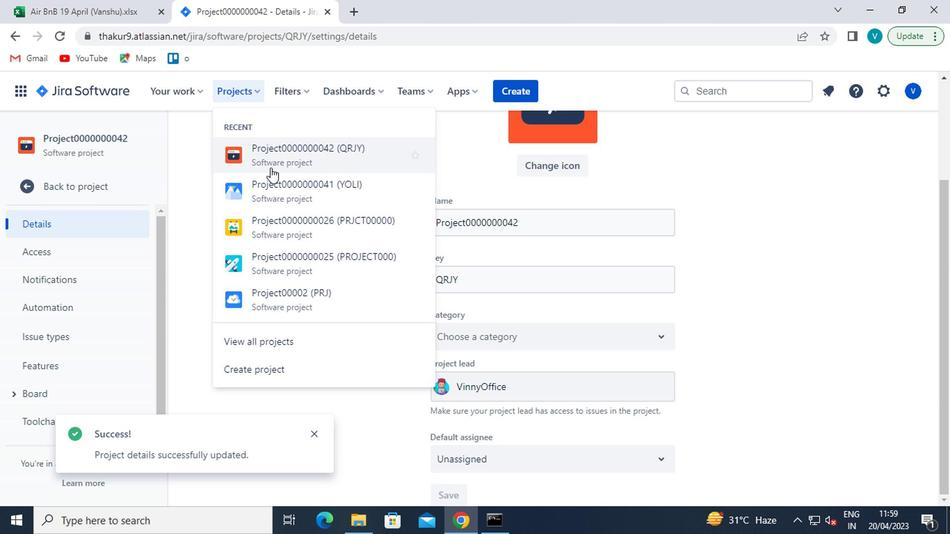 
Action: Mouse pressed left at (273, 191)
Screenshot: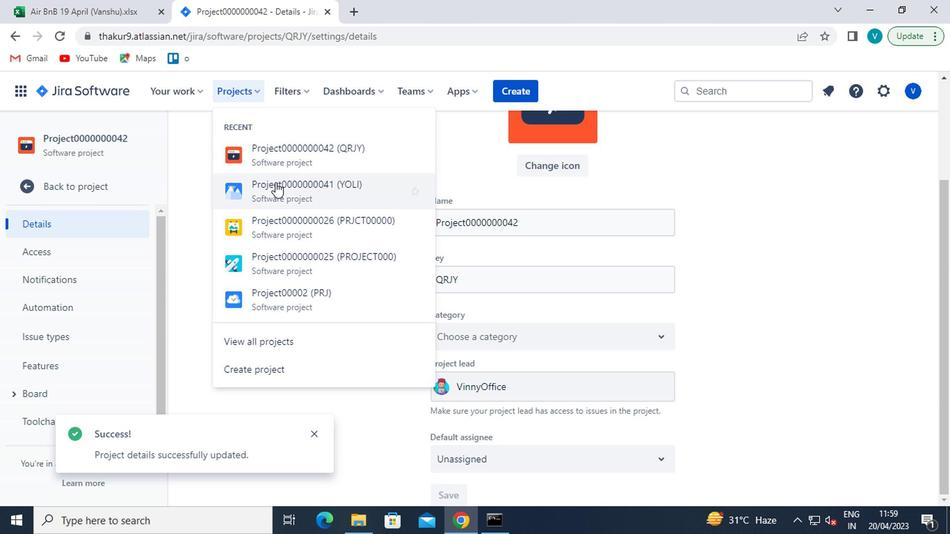 
Action: Mouse moved to (74, 234)
Screenshot: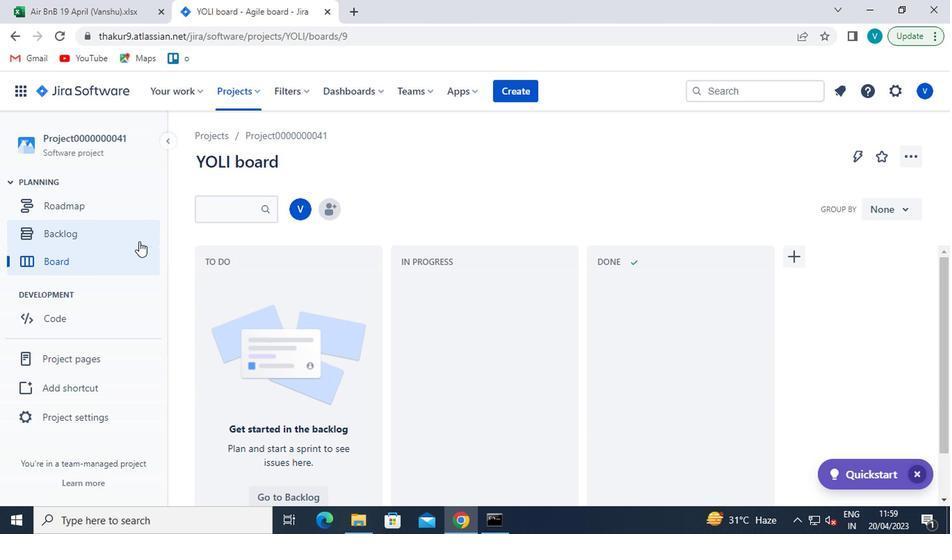 
Action: Mouse pressed left at (74, 234)
Screenshot: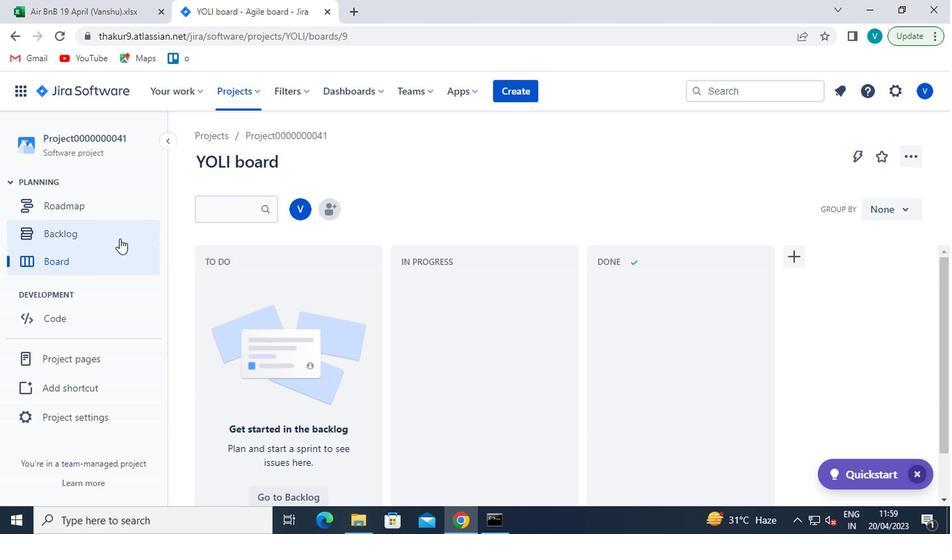 
Action: Mouse moved to (311, 320)
Screenshot: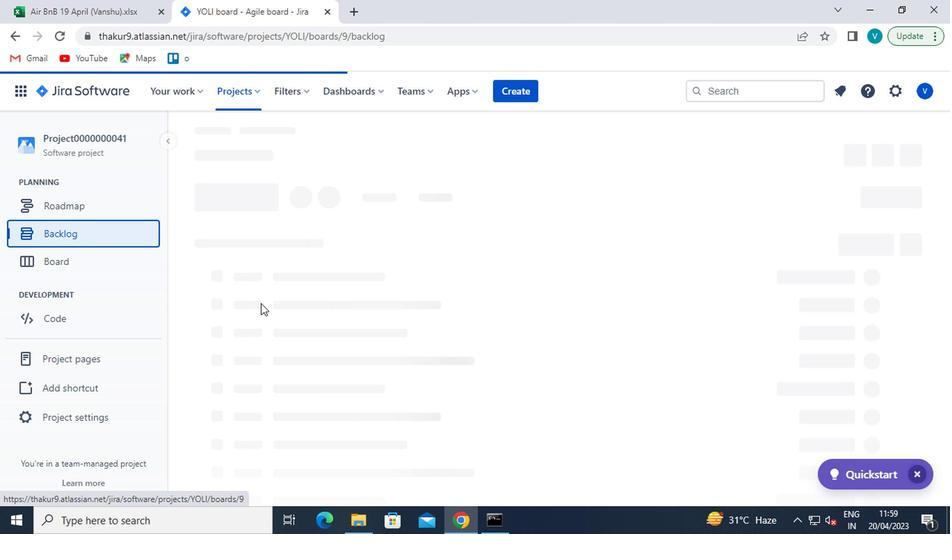 
Action: Mouse scrolled (311, 319) with delta (0, 0)
Screenshot: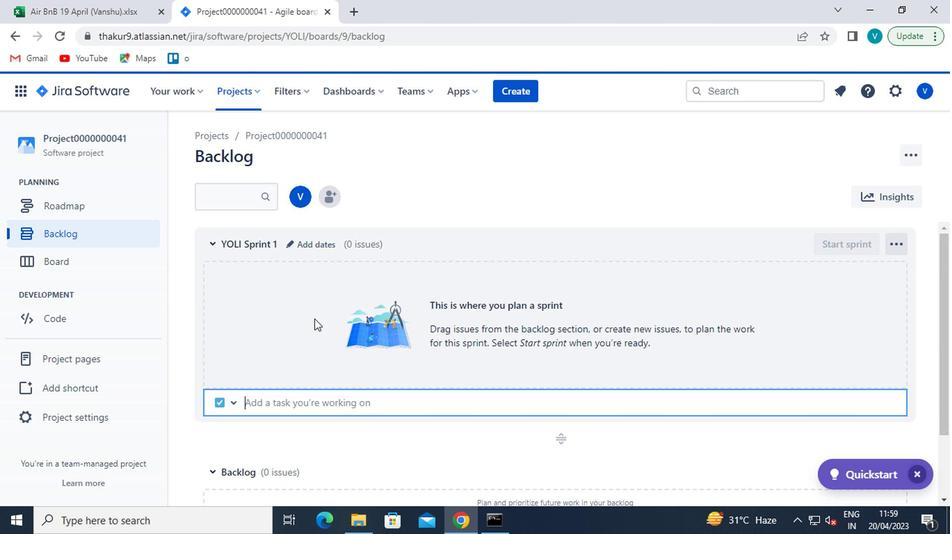 
Action: Mouse scrolled (311, 319) with delta (0, 0)
Screenshot: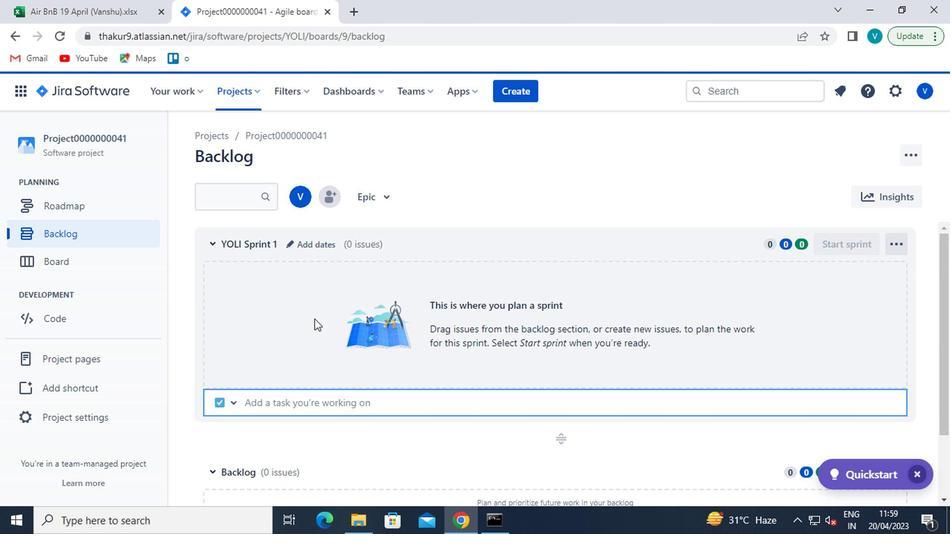 
Action: Mouse scrolled (311, 319) with delta (0, 0)
Screenshot: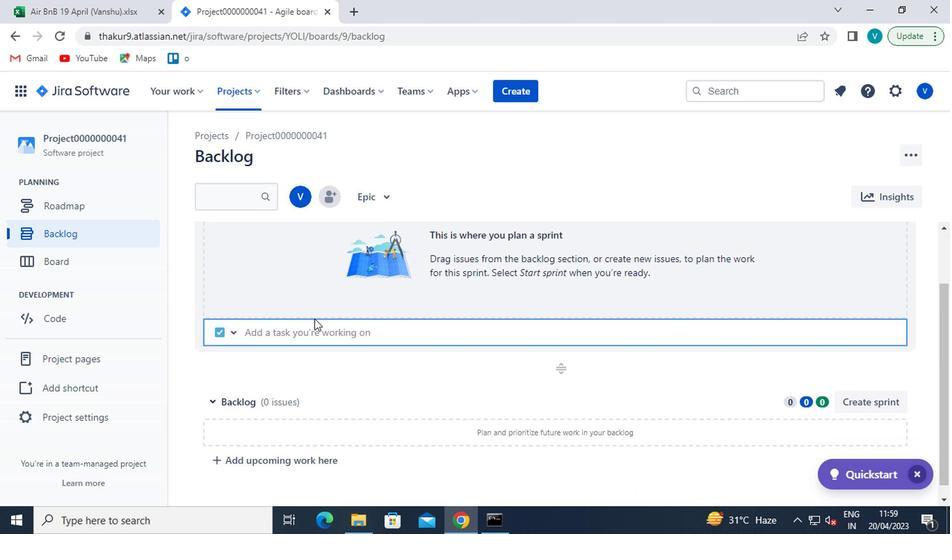 
Action: Mouse moved to (240, 397)
Screenshot: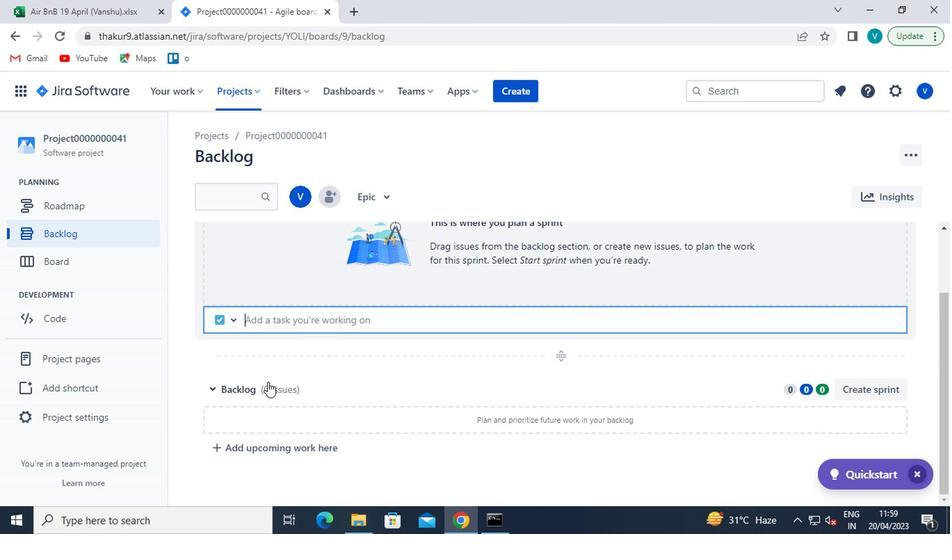 
Action: Mouse pressed left at (240, 397)
Screenshot: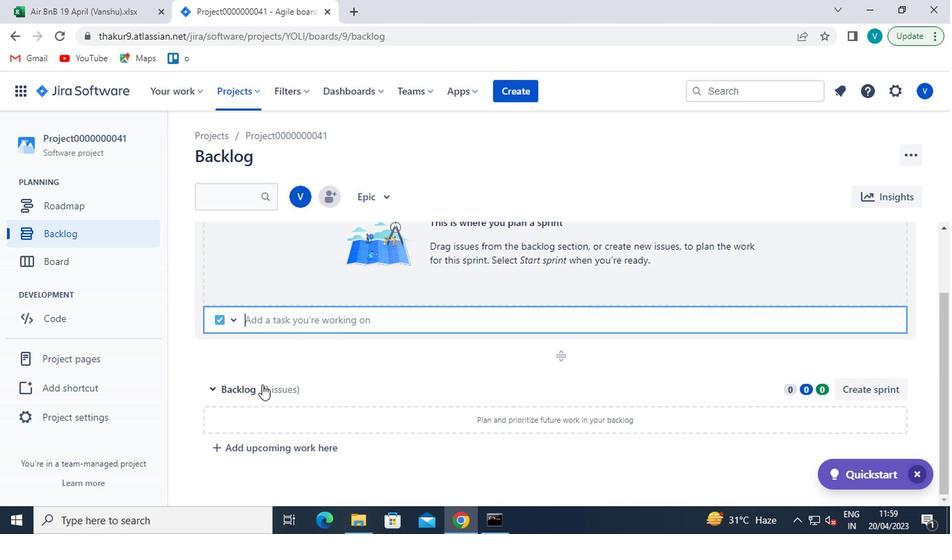 
Action: Mouse moved to (268, 443)
Screenshot: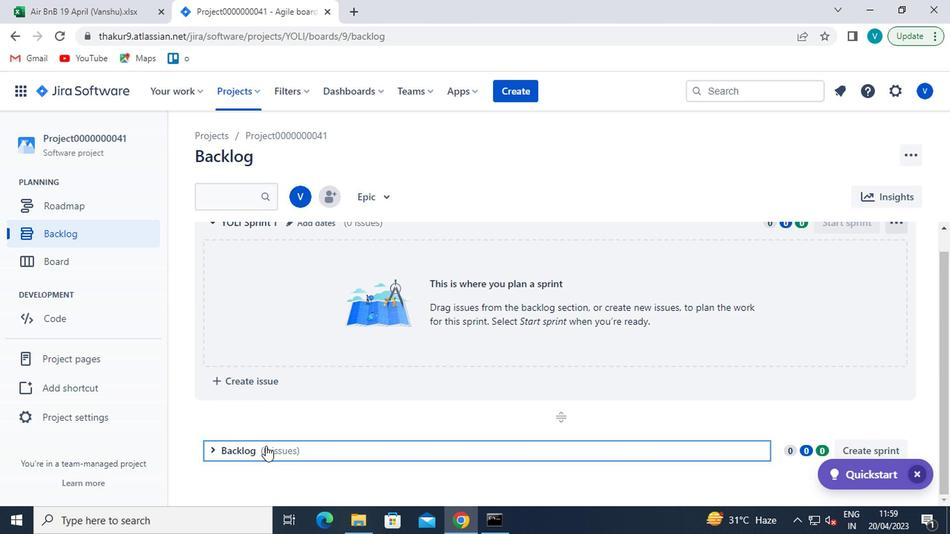 
Action: Mouse scrolled (268, 442) with delta (0, 0)
Screenshot: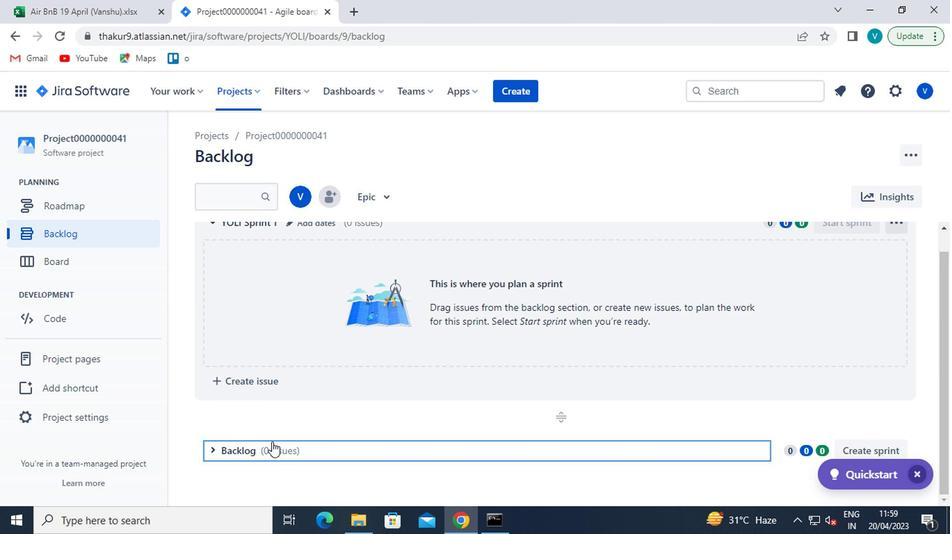 
Action: Mouse moved to (270, 434)
Screenshot: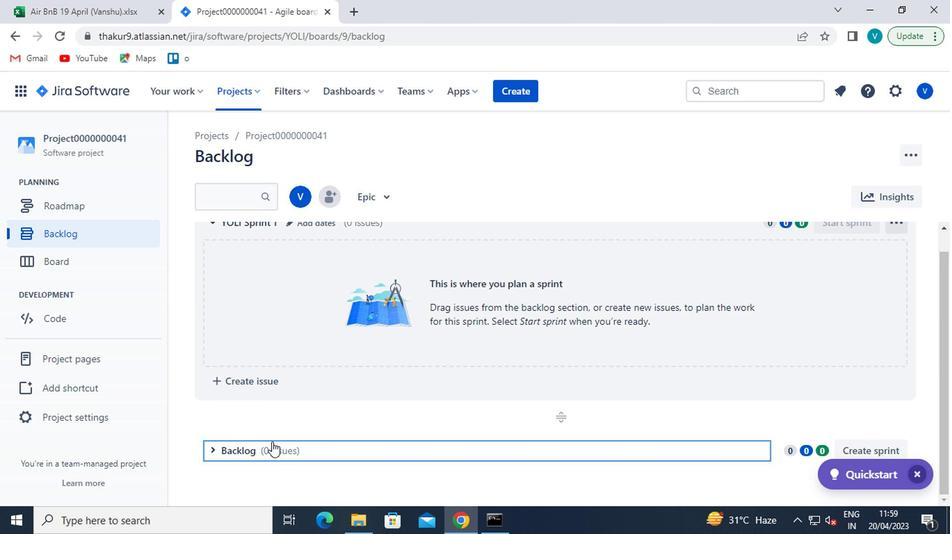 
Action: Mouse scrolled (270, 434) with delta (0, 0)
Screenshot: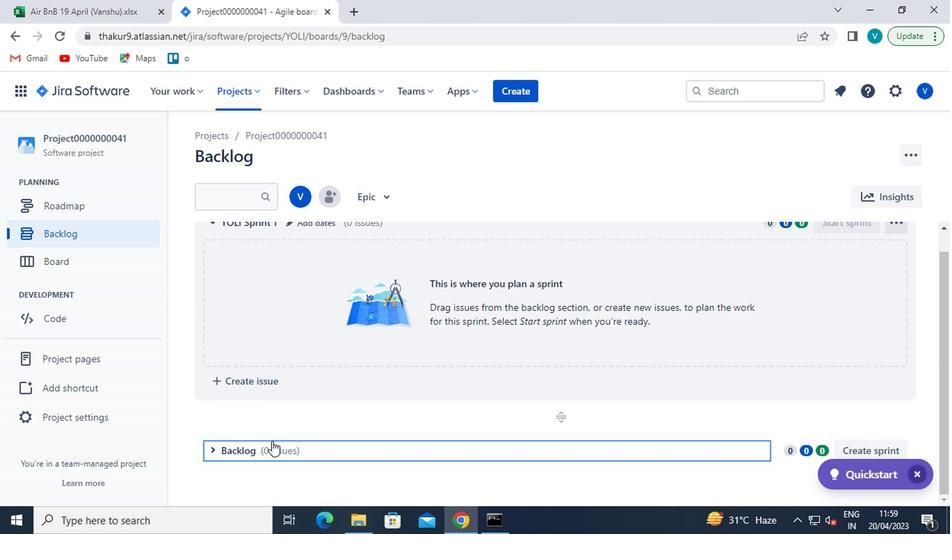 
Action: Mouse scrolled (270, 434) with delta (0, 0)
Screenshot: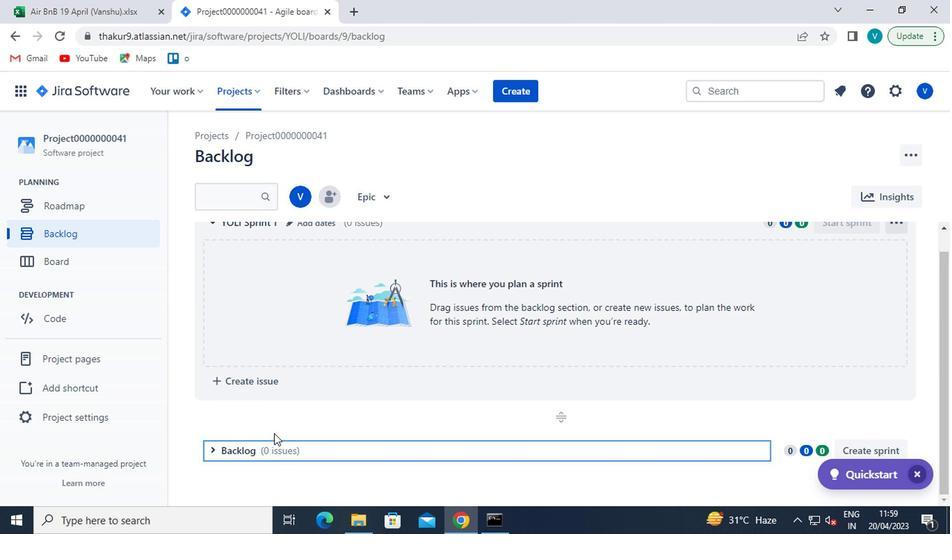 
Action: Mouse moved to (273, 447)
Screenshot: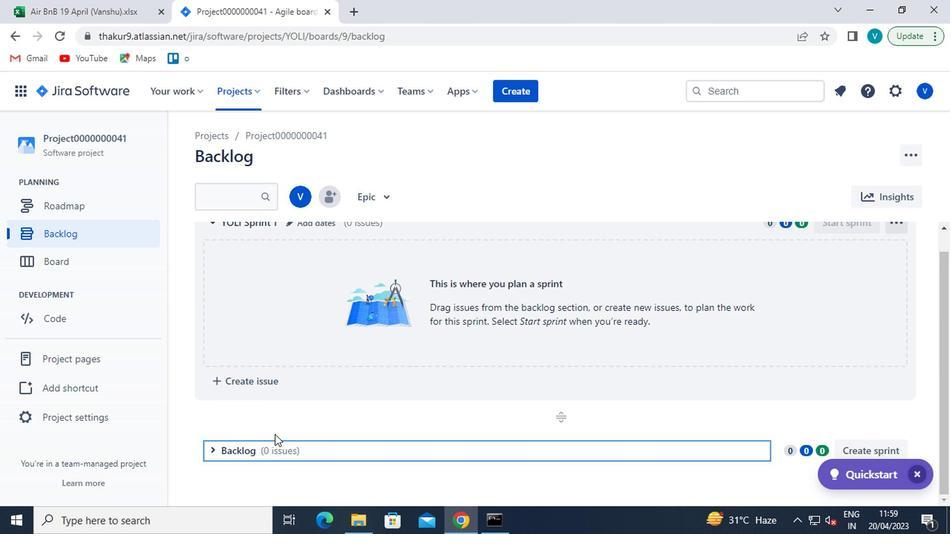 
Action: Mouse pressed left at (273, 447)
Screenshot: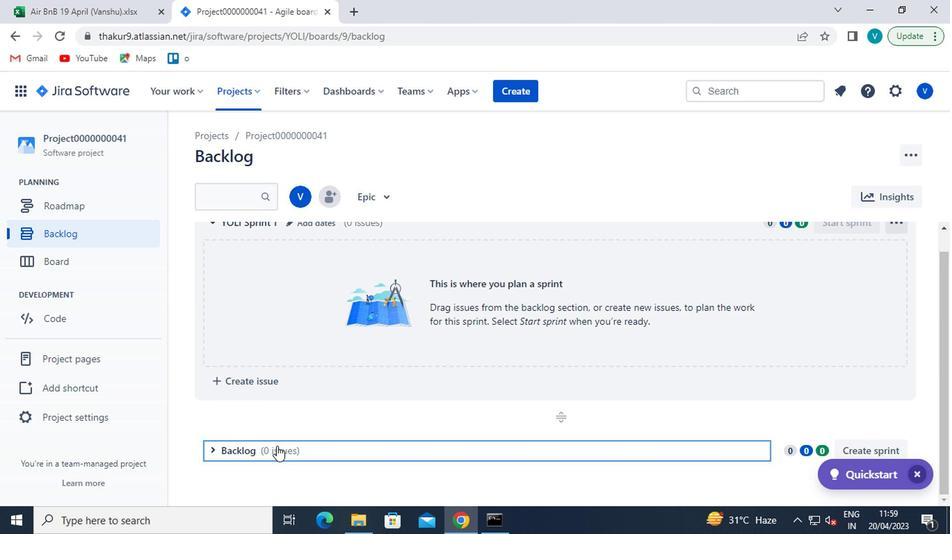 
Action: Mouse moved to (287, 382)
Screenshot: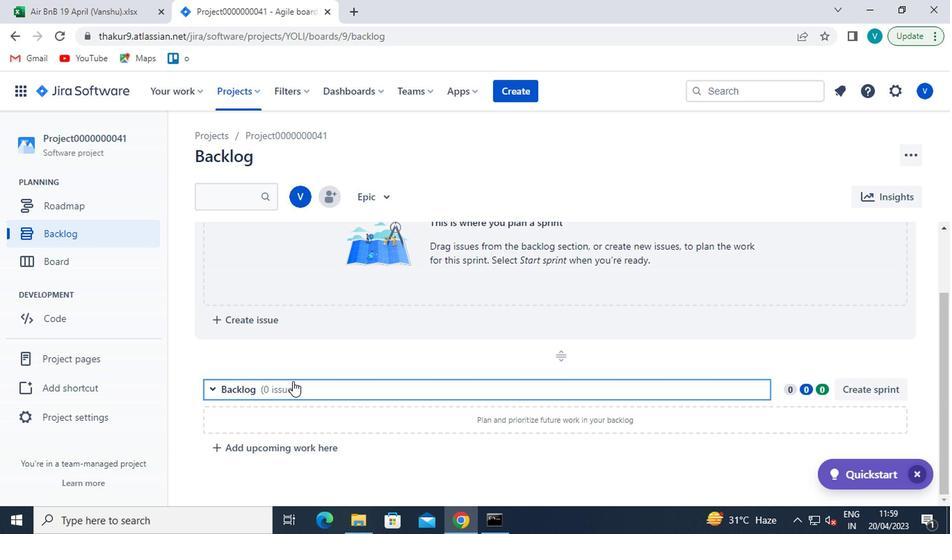 
Action: Key pressed <Key.shift>I
Screenshot: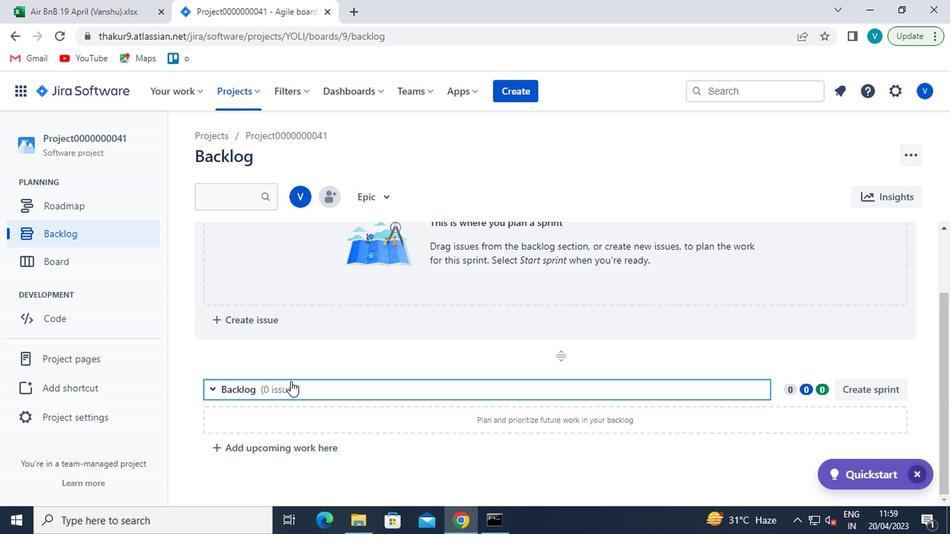 
Action: Mouse moved to (286, 390)
Screenshot: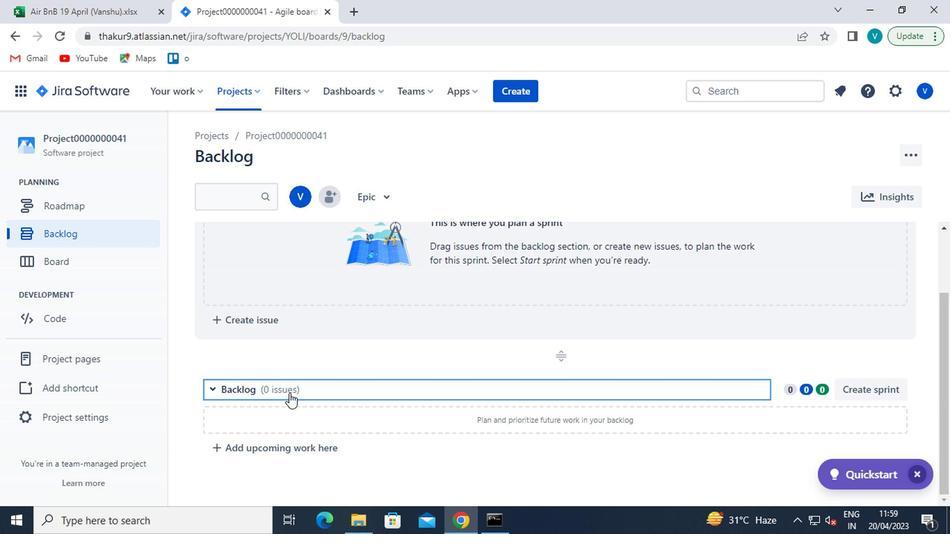 
Action: Mouse pressed left at (286, 390)
Screenshot: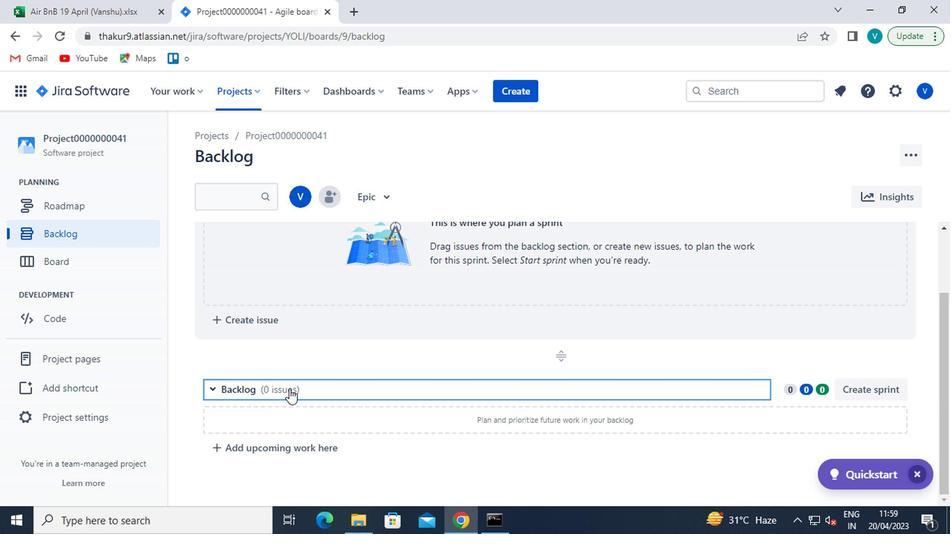 
Action: Mouse moved to (282, 388)
Screenshot: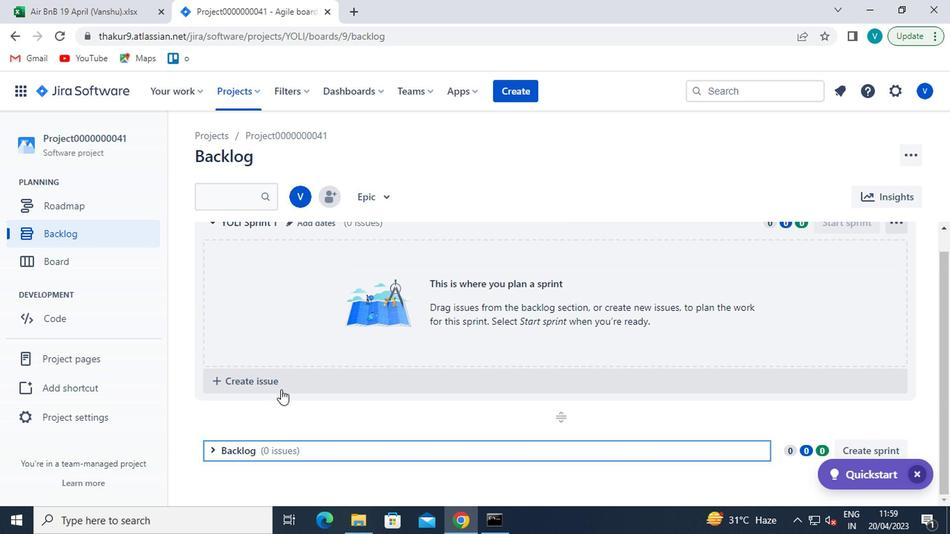 
Action: Mouse pressed left at (282, 388)
Screenshot: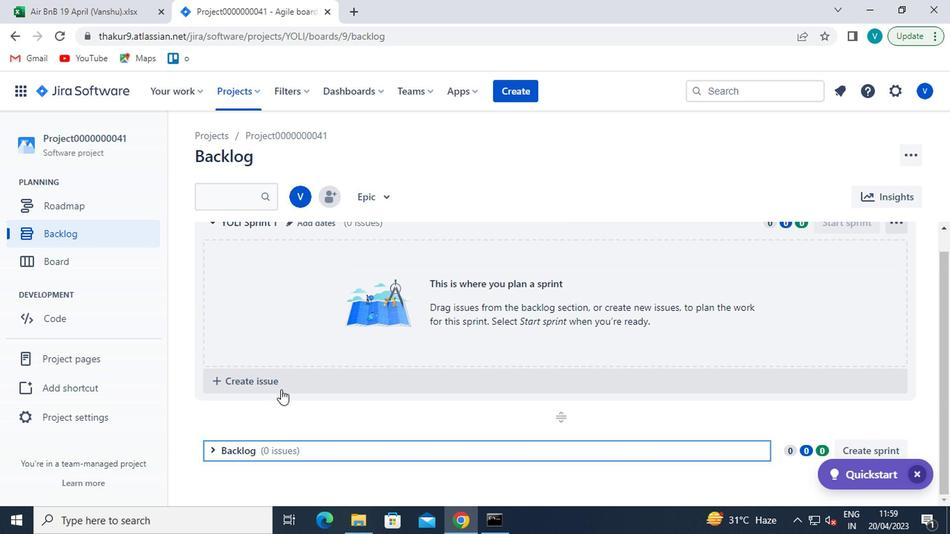 
Action: Mouse scrolled (282, 389) with delta (0, 0)
Screenshot: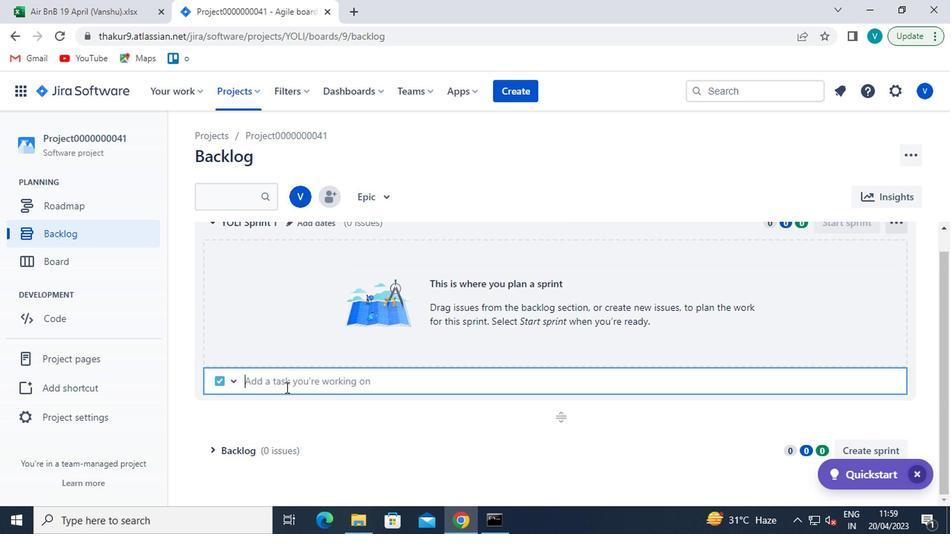 
Action: Mouse scrolled (282, 388) with delta (0, 0)
Screenshot: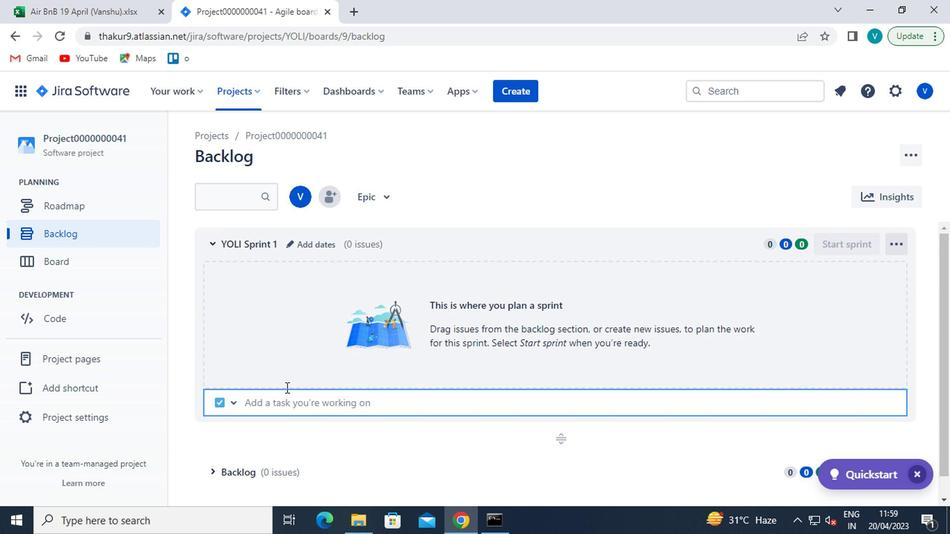 
Action: Mouse scrolled (282, 388) with delta (0, 0)
Screenshot: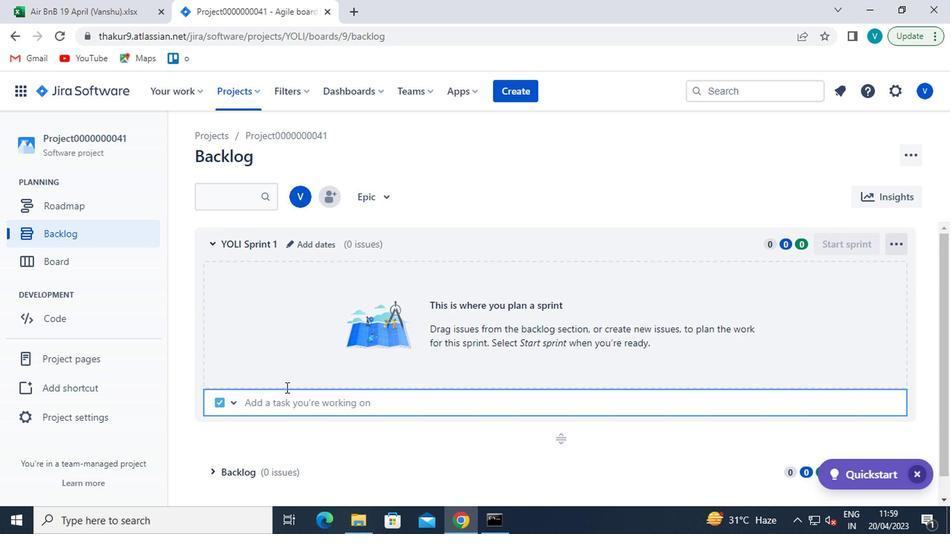 
Action: Mouse moved to (255, 451)
Screenshot: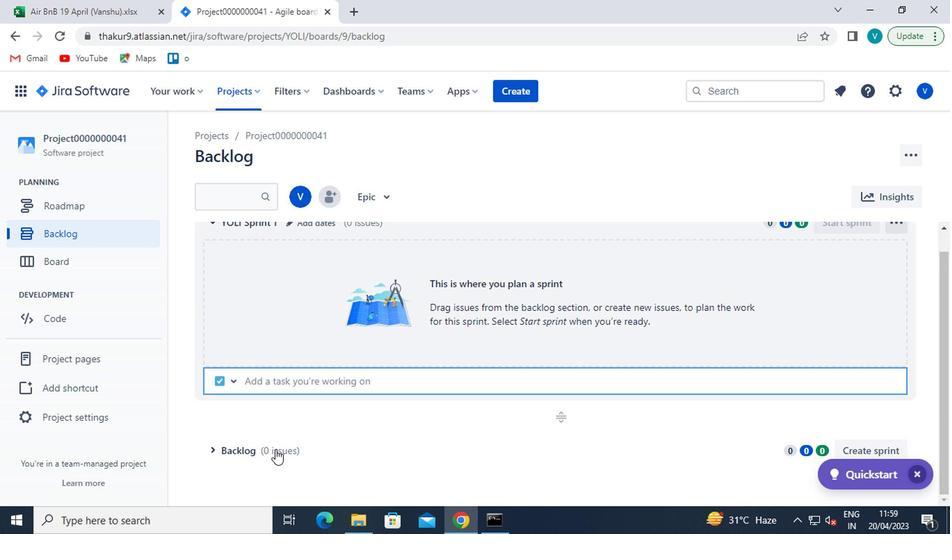 
Action: Mouse pressed left at (255, 451)
Screenshot: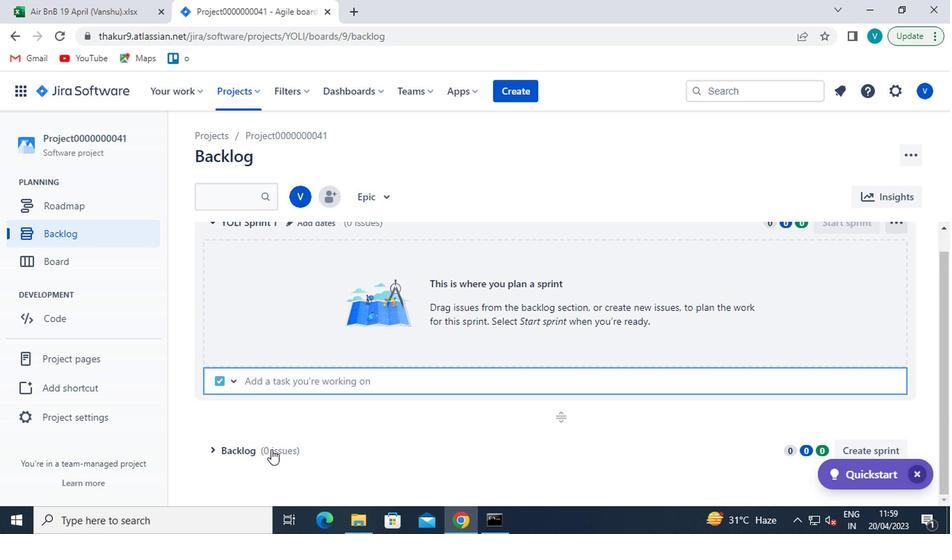 
Action: Mouse moved to (255, 451)
Screenshot: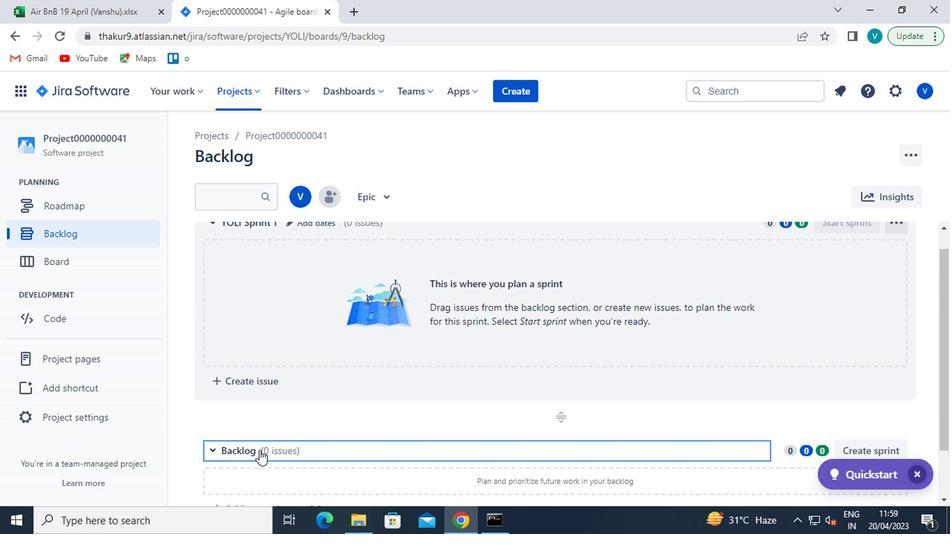 
Action: Mouse scrolled (255, 450) with delta (0, 0)
Screenshot: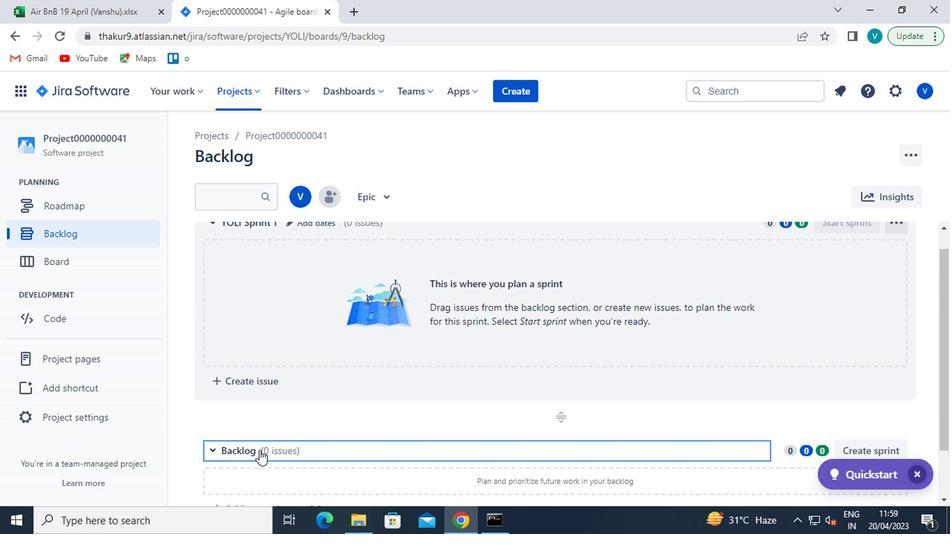 
Action: Mouse scrolled (255, 450) with delta (0, 0)
Screenshot: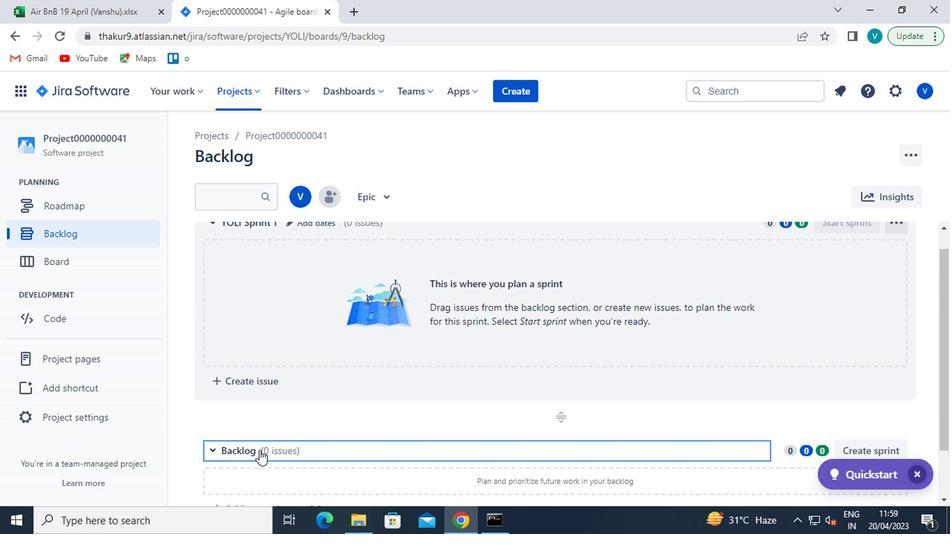 
Action: Mouse scrolled (255, 450) with delta (0, 0)
Screenshot: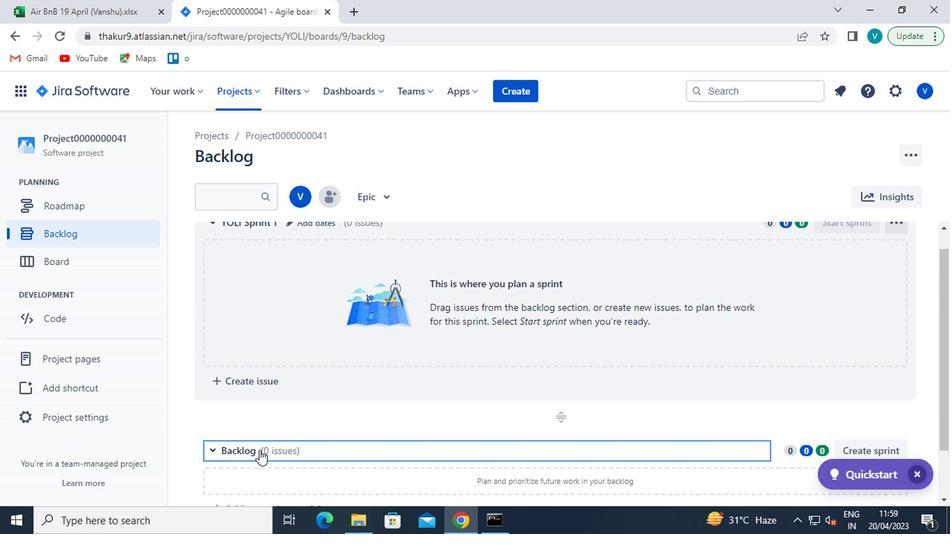 
Action: Mouse moved to (258, 450)
Screenshot: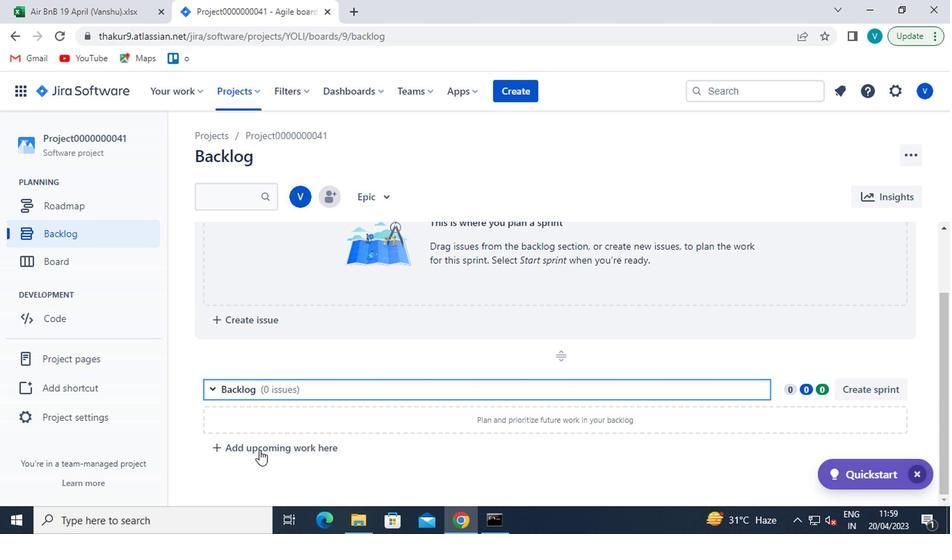 
Action: Mouse pressed left at (258, 450)
Screenshot: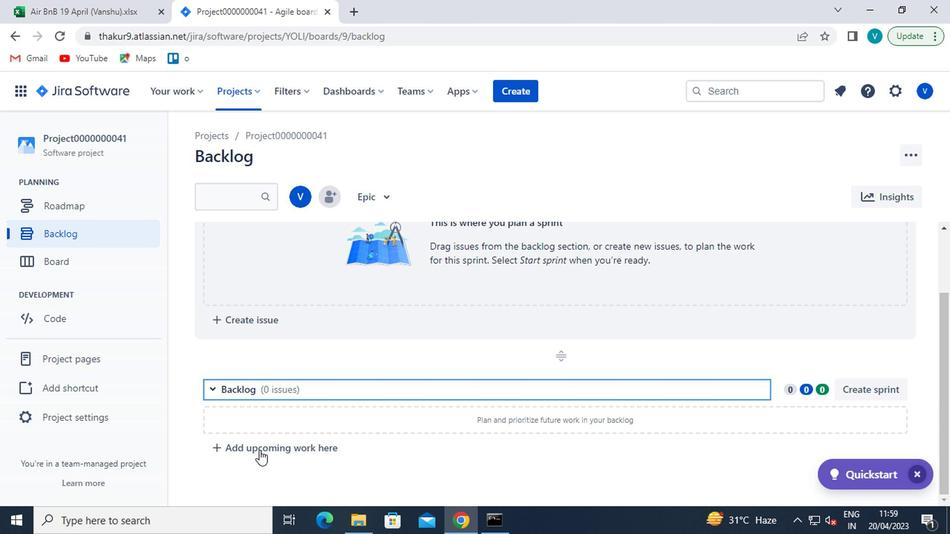 
Action: Mouse moved to (258, 450)
Screenshot: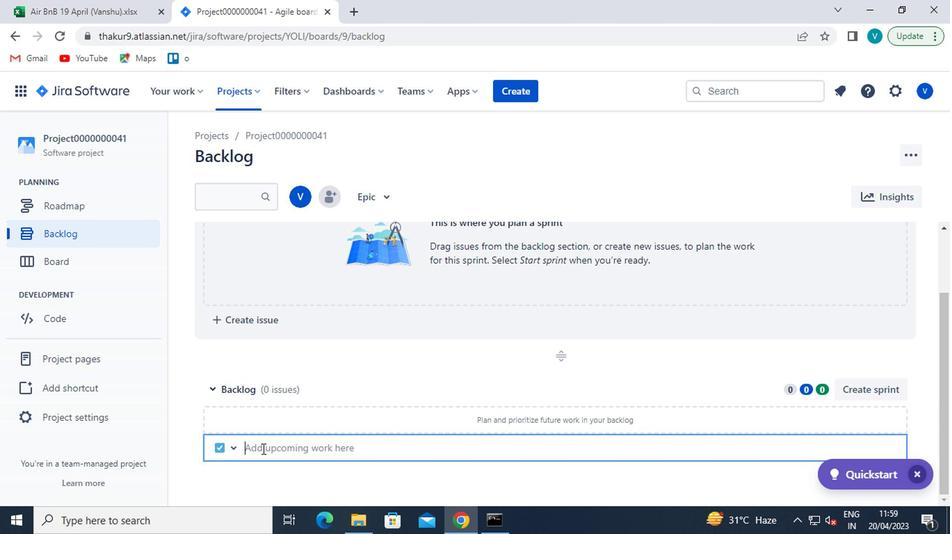 
Action: Key pressed <Key.shift>ISSUE0000000201<Key.enter><Key.shift>ISSUE0000000202
Screenshot: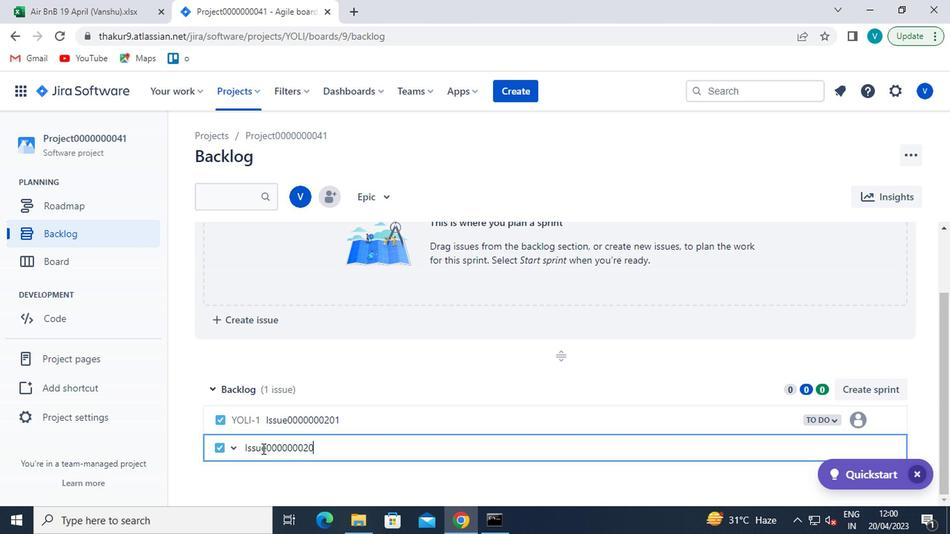 
